 Task: Find connections with filter location Kifisiá with filter topic #happyfounderswith filter profile language French with filter current company Barclays in India with filter school Manipur University with filter industry Meat Products Manufacturing with filter service category Social Media Marketing with filter keywords title Cruise Director
Action: Mouse moved to (301, 230)
Screenshot: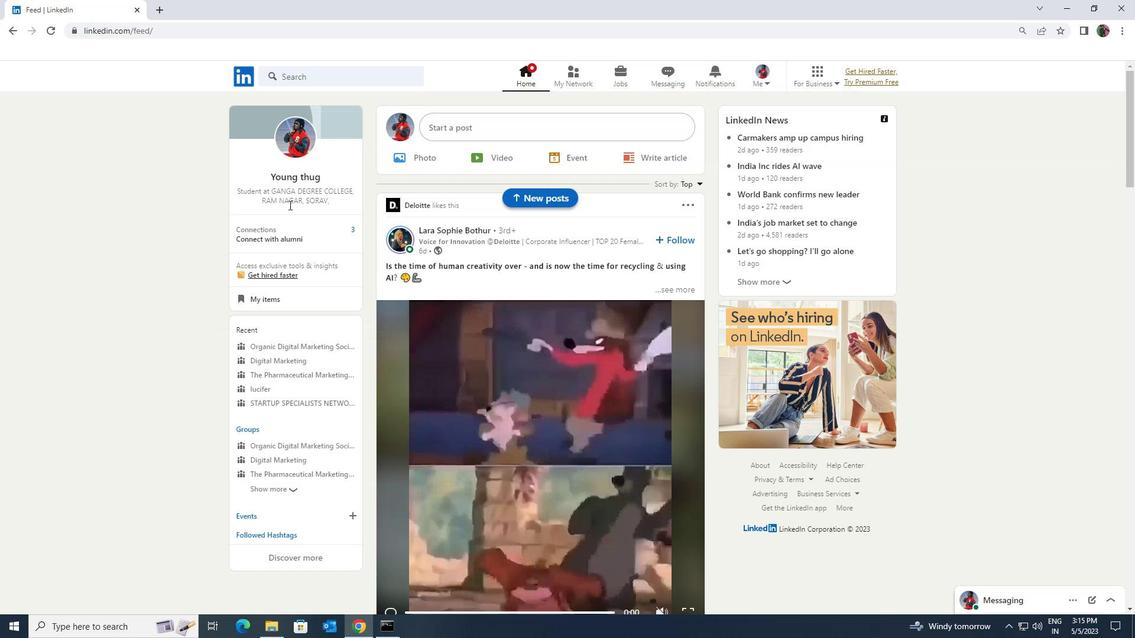 
Action: Mouse pressed left at (301, 230)
Screenshot: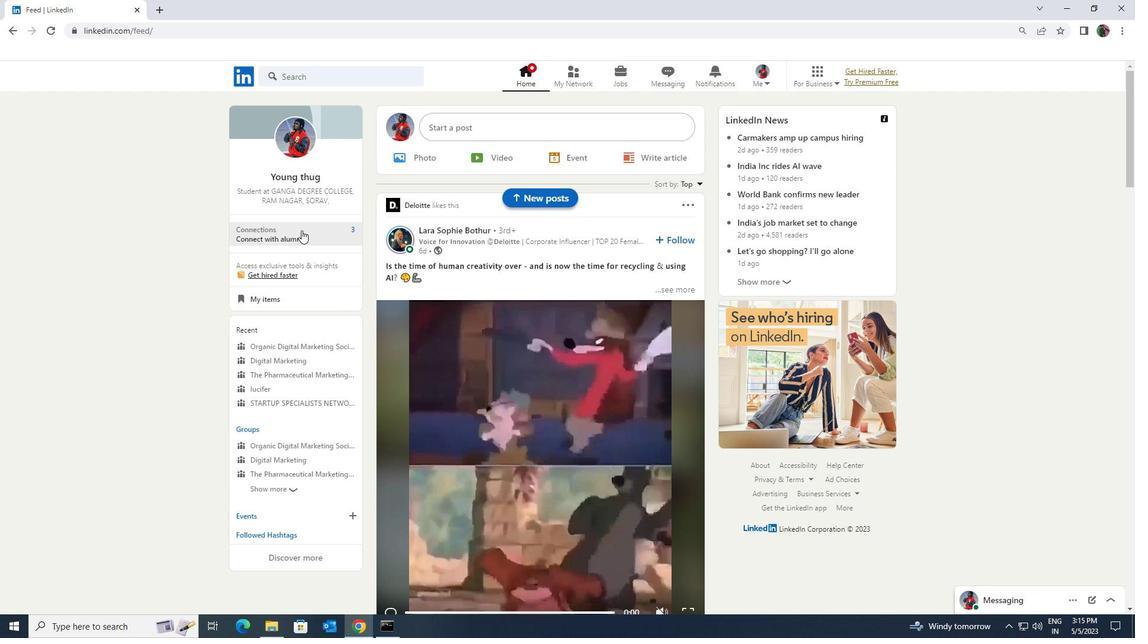 
Action: Mouse moved to (311, 144)
Screenshot: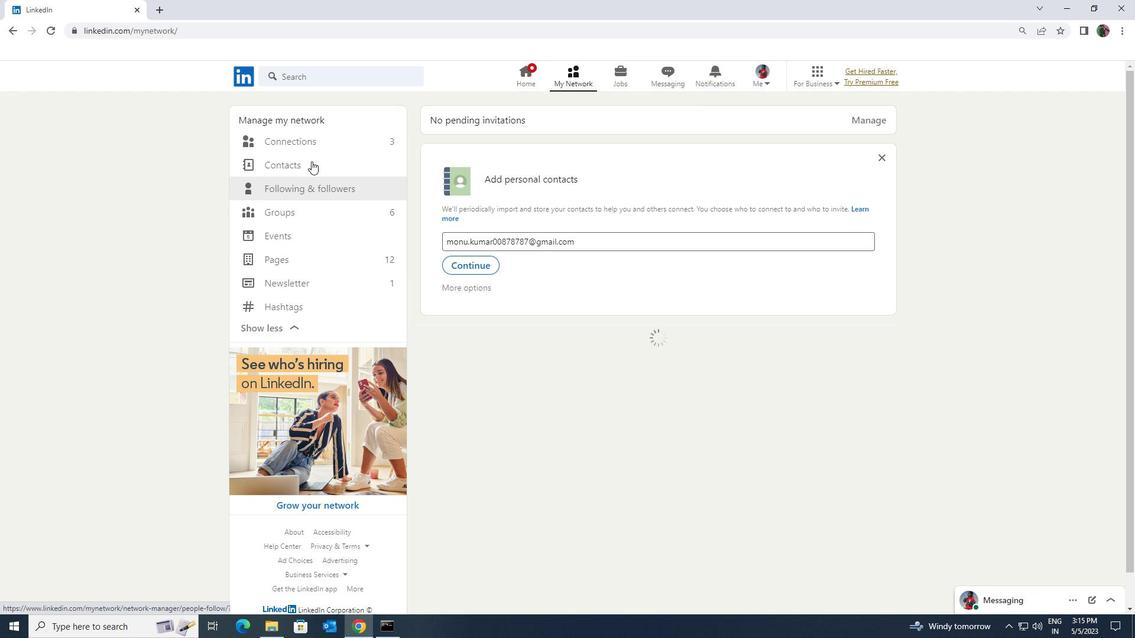 
Action: Mouse pressed left at (311, 144)
Screenshot: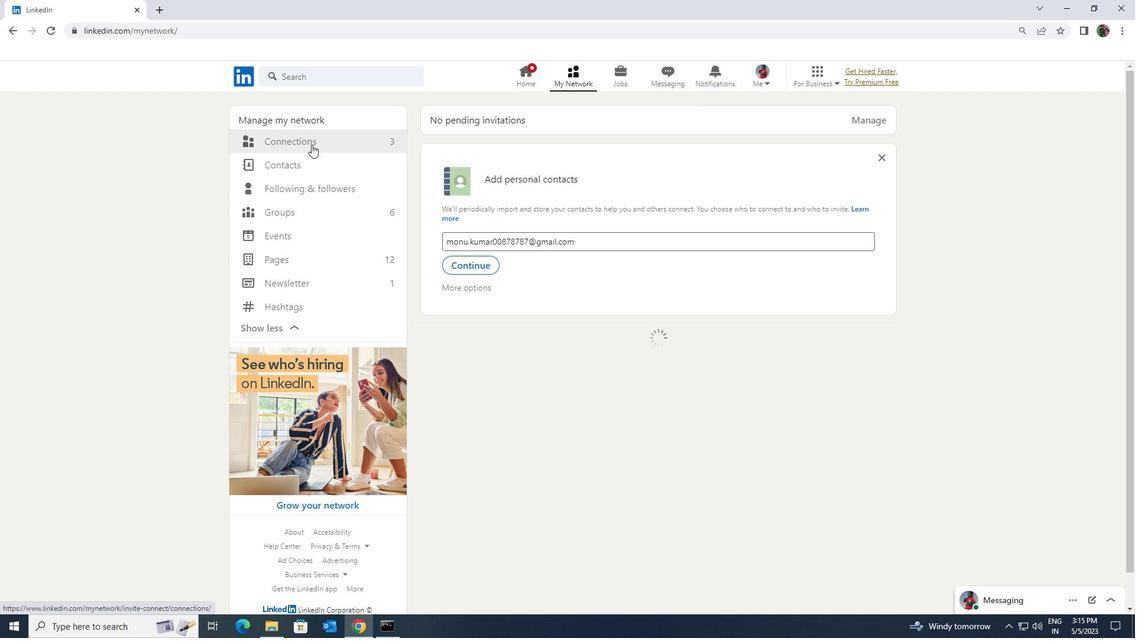 
Action: Mouse moved to (643, 144)
Screenshot: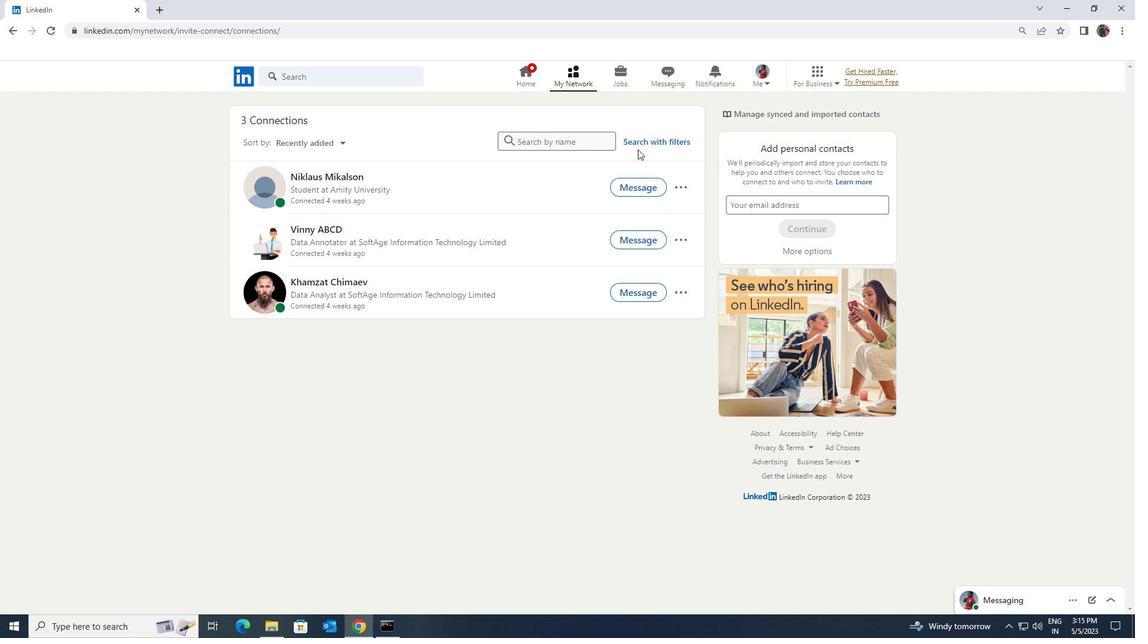 
Action: Mouse pressed left at (643, 144)
Screenshot: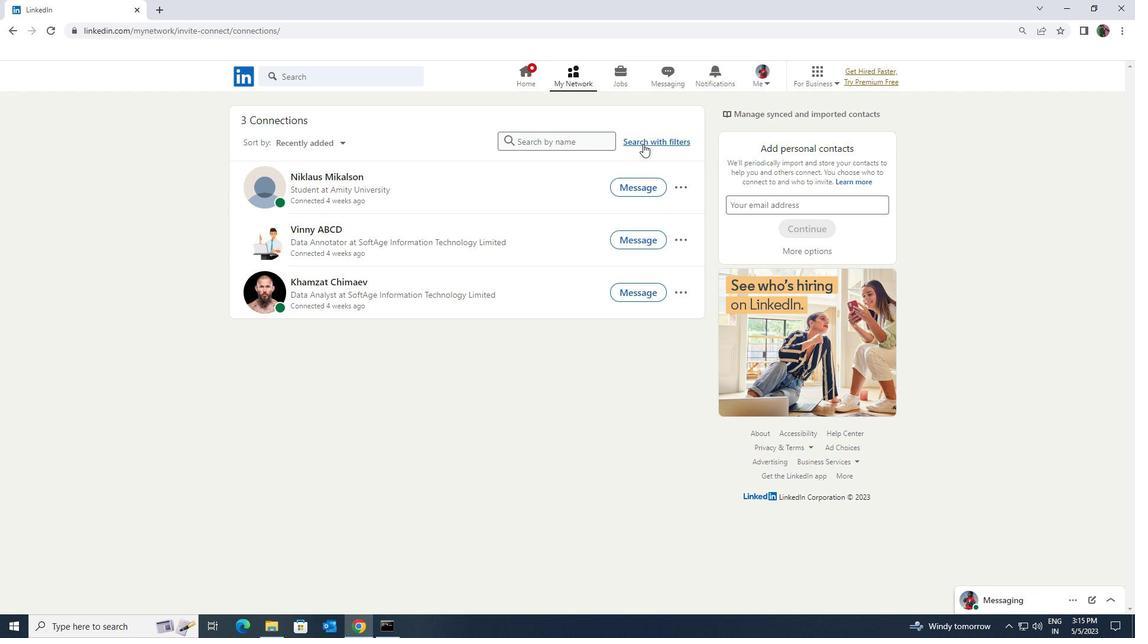 
Action: Mouse moved to (607, 109)
Screenshot: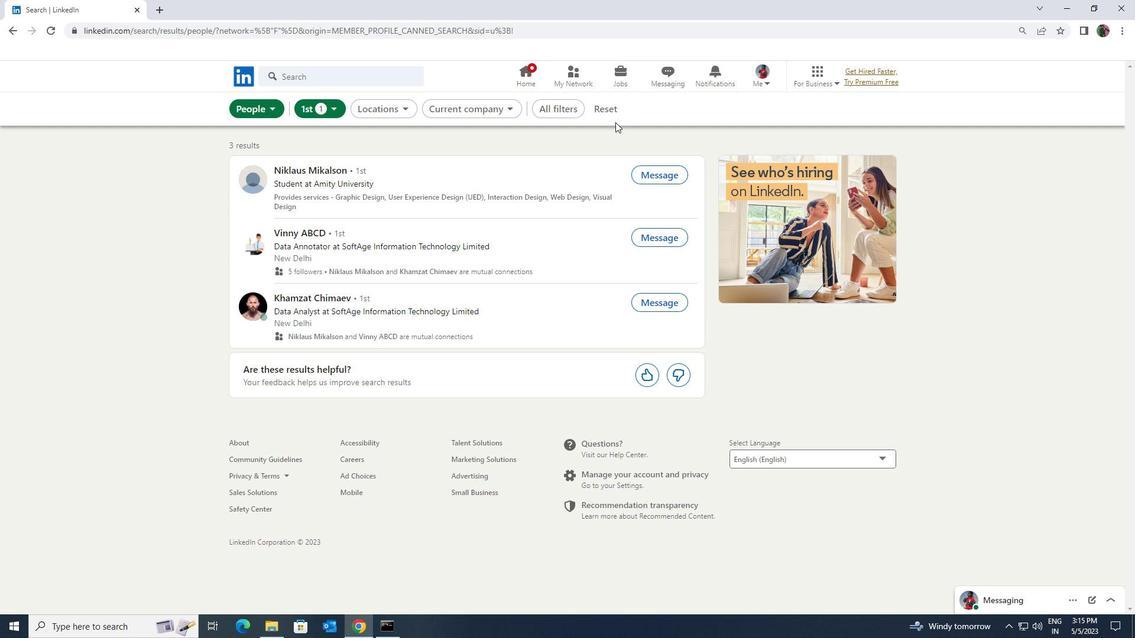 
Action: Mouse pressed left at (607, 109)
Screenshot: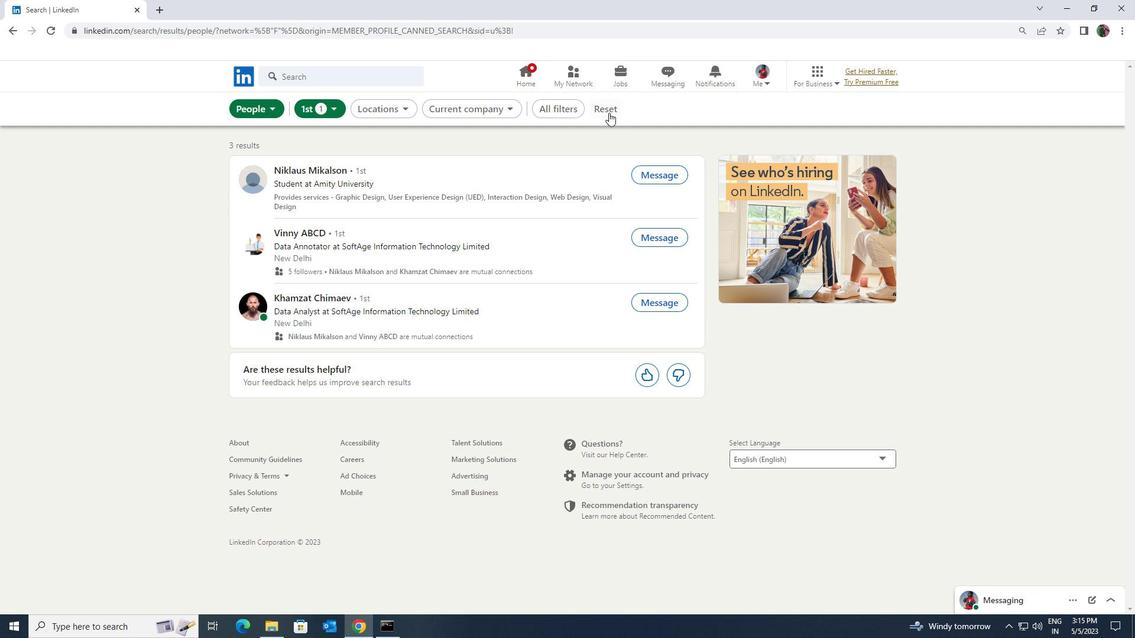 
Action: Mouse moved to (599, 109)
Screenshot: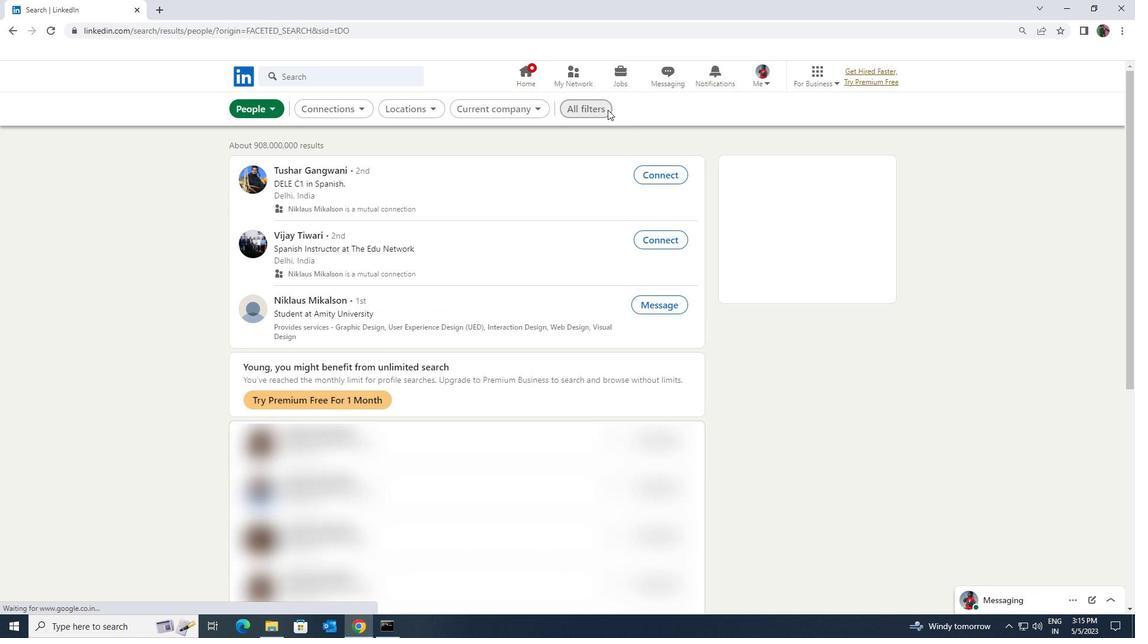 
Action: Mouse pressed left at (599, 109)
Screenshot: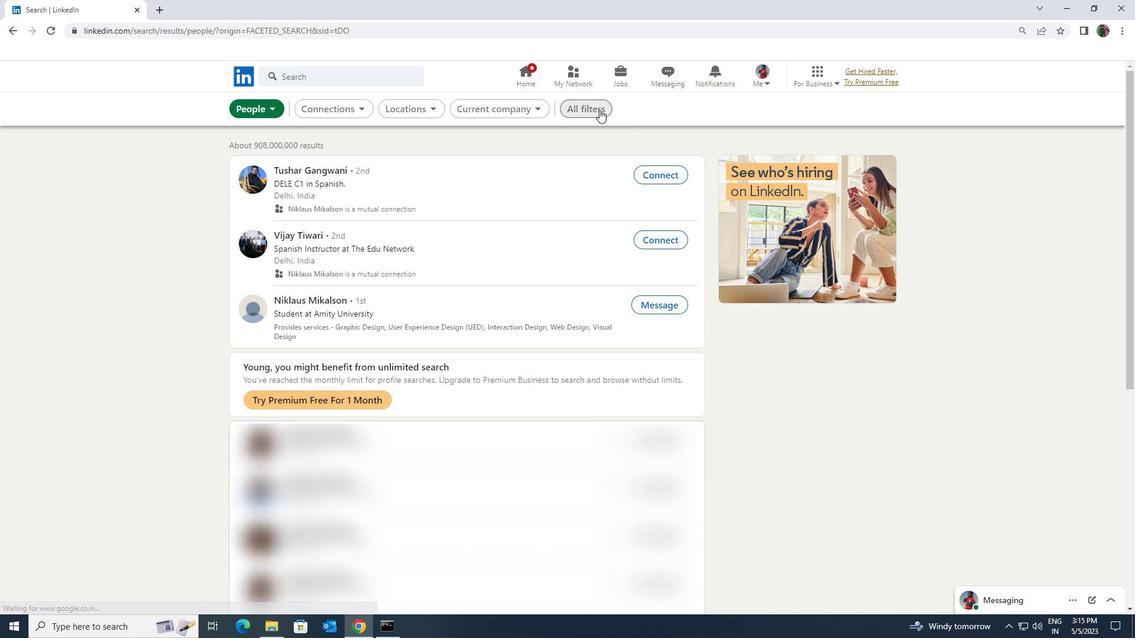 
Action: Mouse moved to (999, 475)
Screenshot: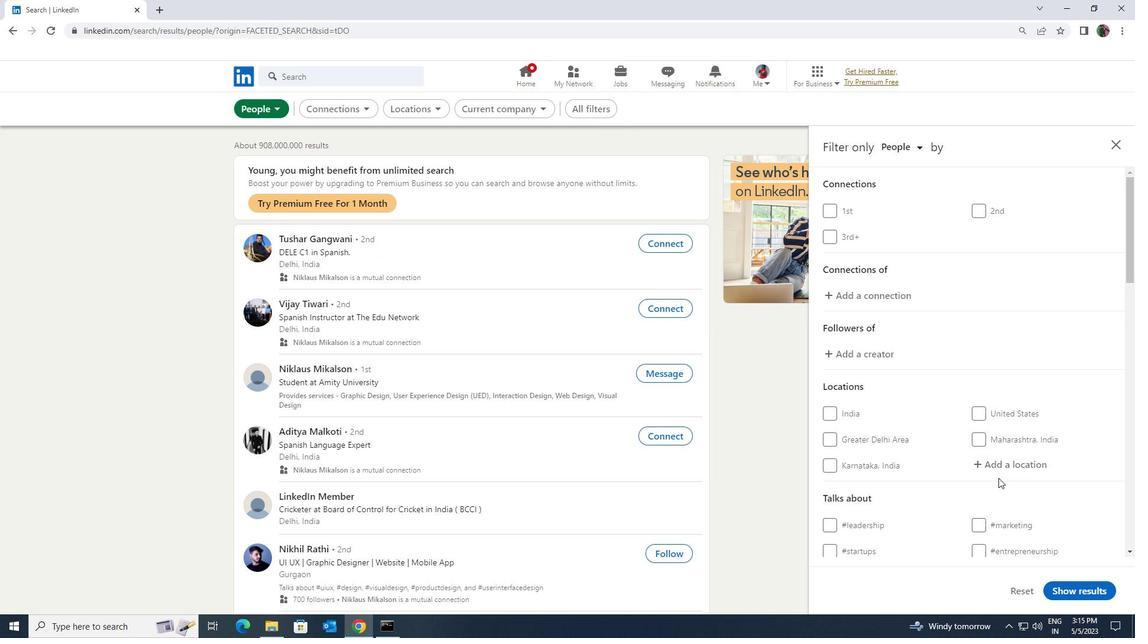 
Action: Mouse pressed left at (999, 475)
Screenshot: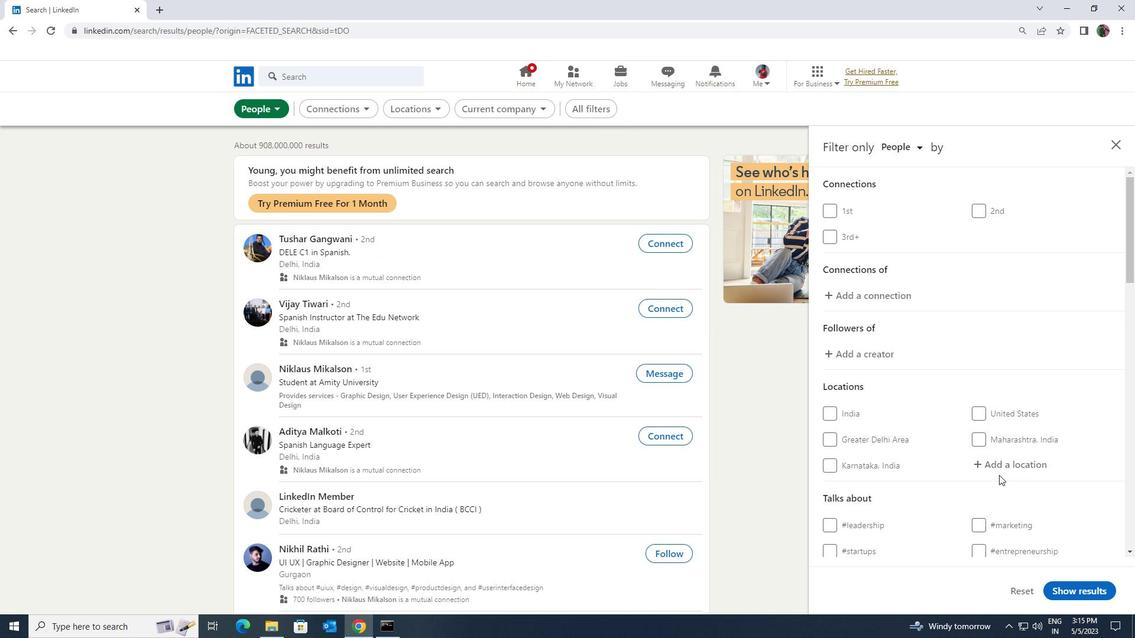 
Action: Mouse moved to (1000, 467)
Screenshot: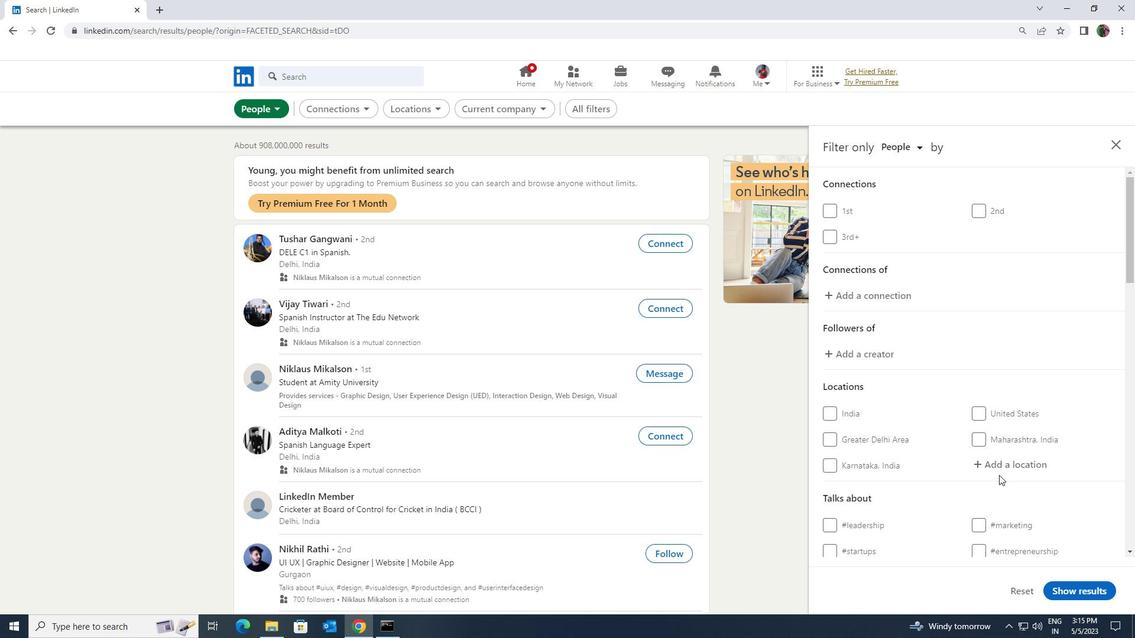 
Action: Mouse pressed left at (1000, 467)
Screenshot: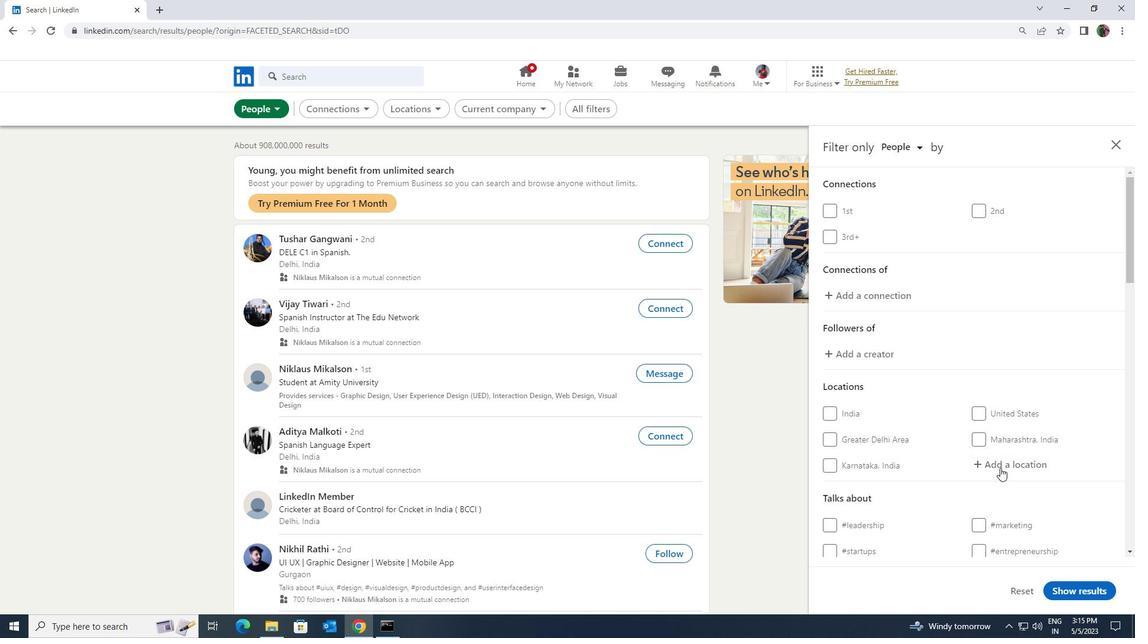 
Action: Key pressed <Key.shift><Key.shift><Key.shift><Key.shift><Key.shift>KIFISA<Key.backspace>IA
Screenshot: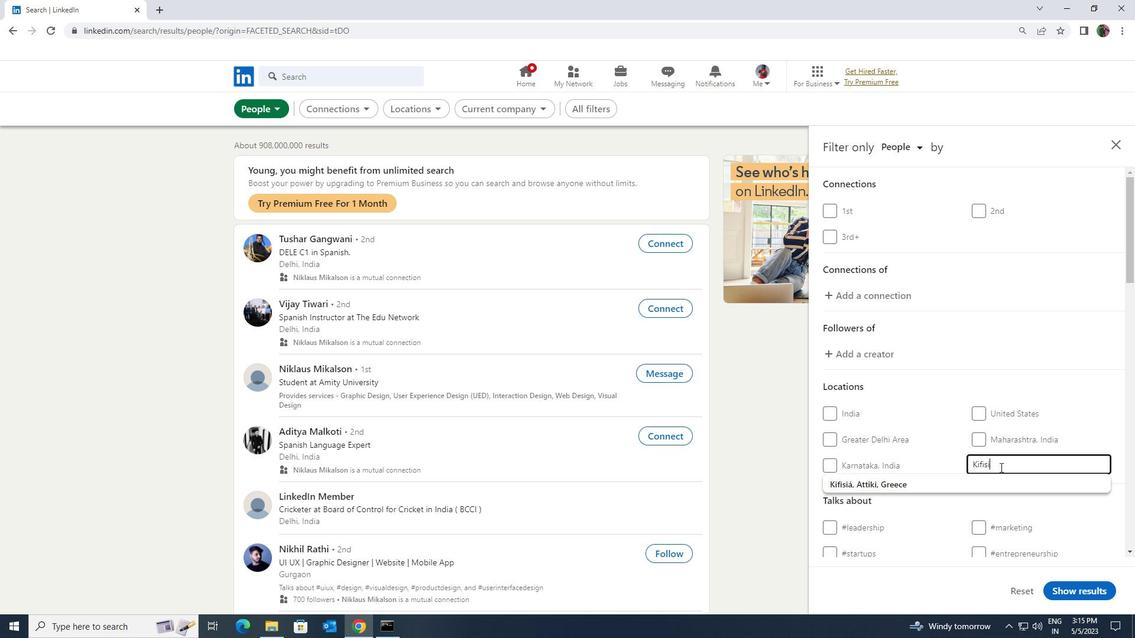 
Action: Mouse moved to (996, 475)
Screenshot: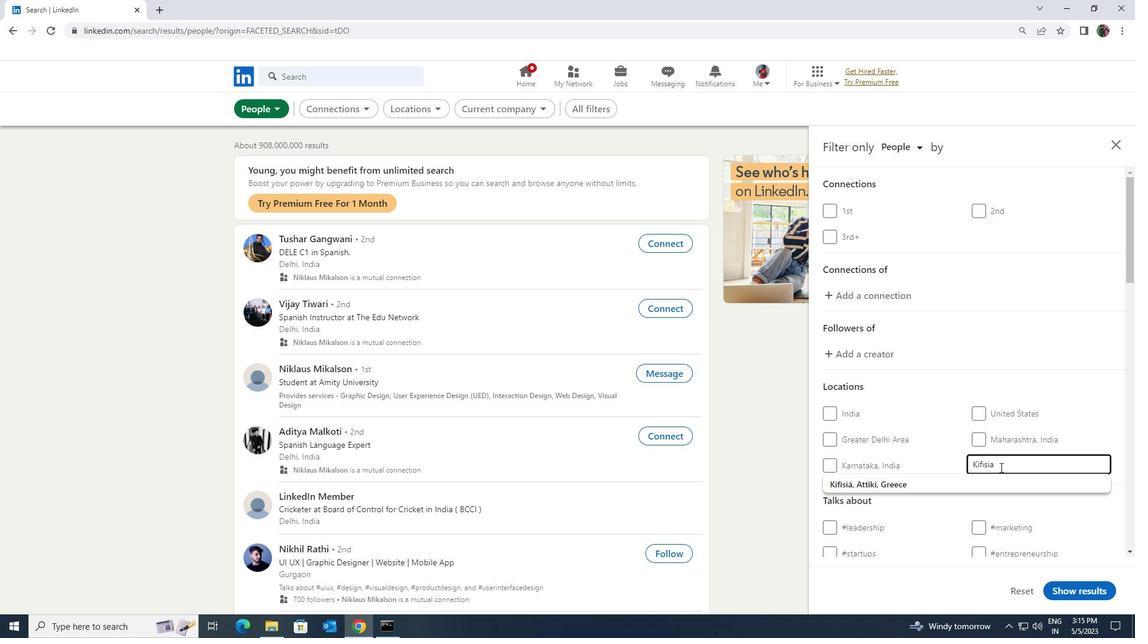 
Action: Mouse pressed left at (996, 475)
Screenshot: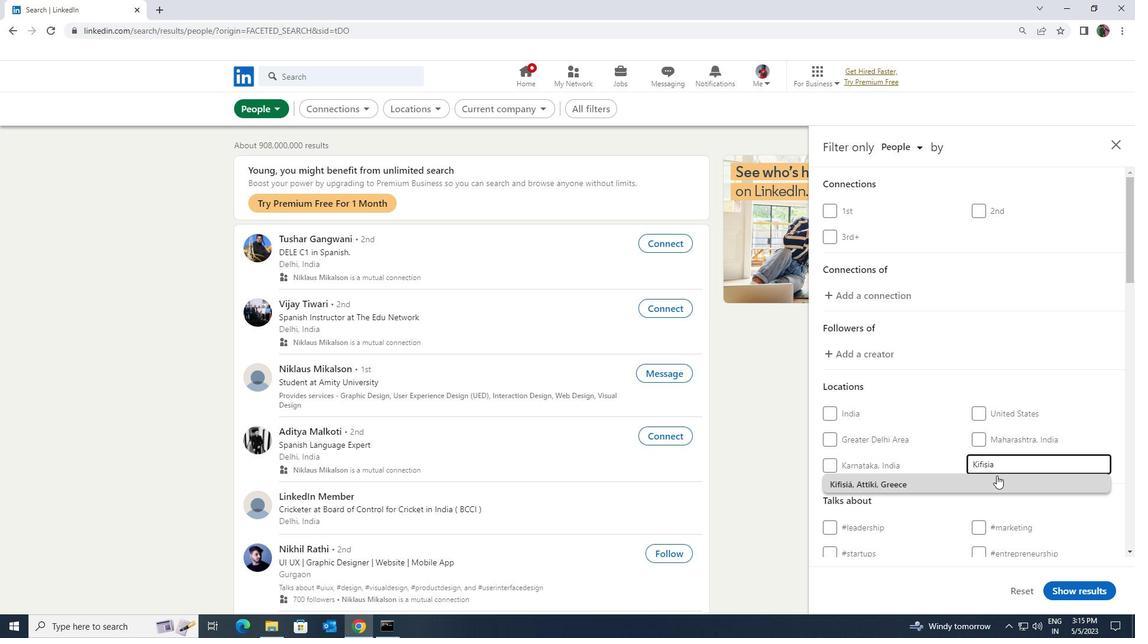 
Action: Mouse scrolled (996, 475) with delta (0, 0)
Screenshot: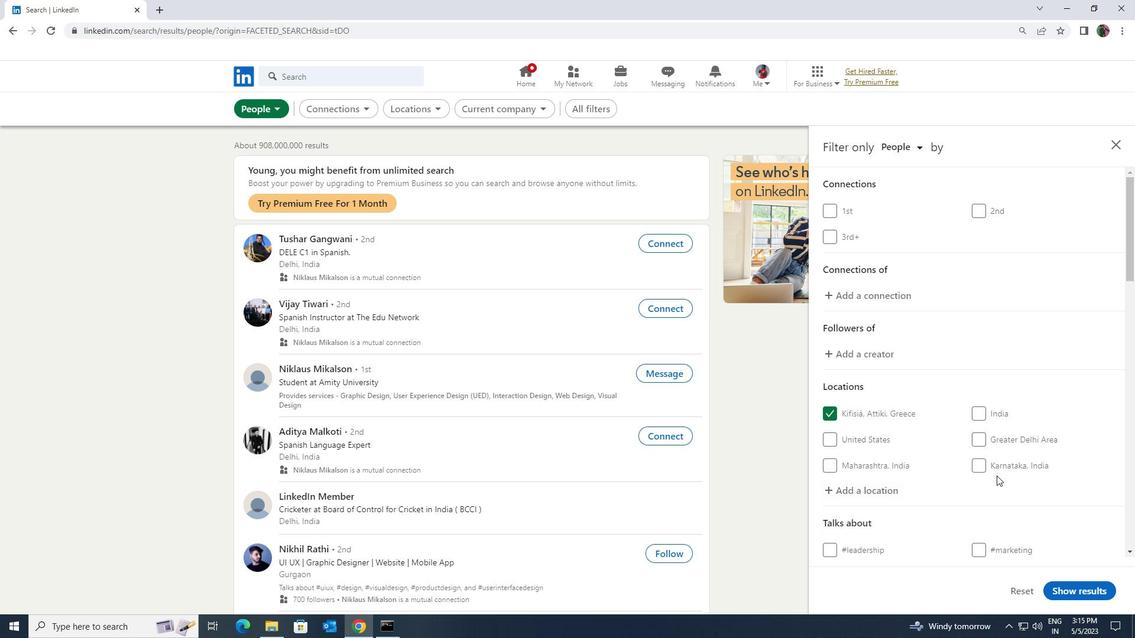 
Action: Mouse scrolled (996, 475) with delta (0, 0)
Screenshot: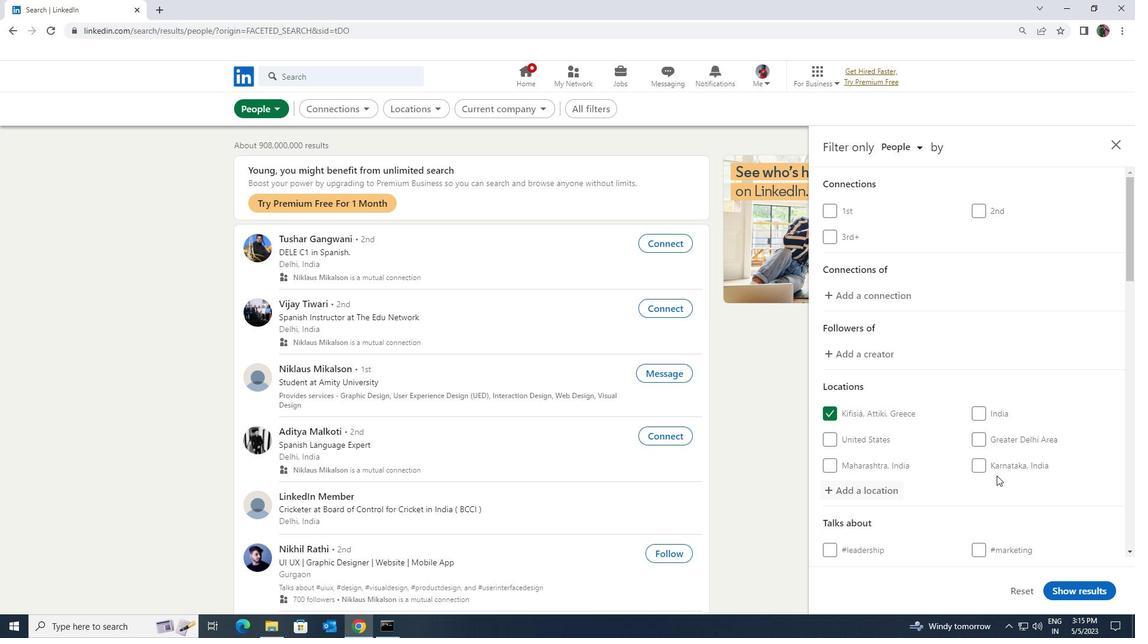 
Action: Mouse moved to (996, 481)
Screenshot: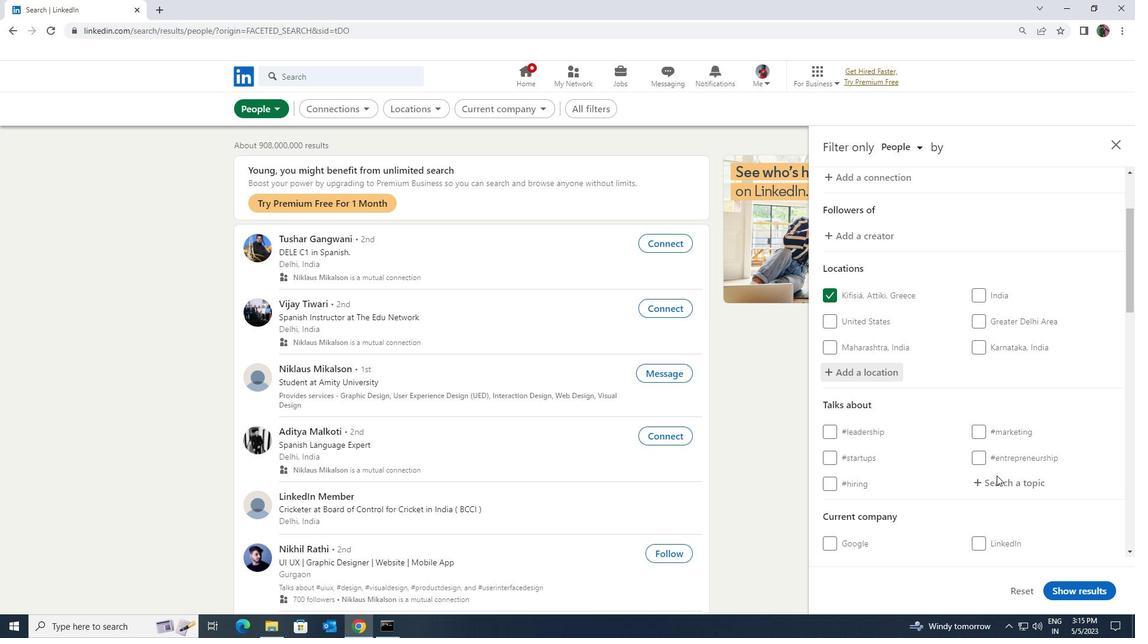 
Action: Mouse pressed left at (996, 481)
Screenshot: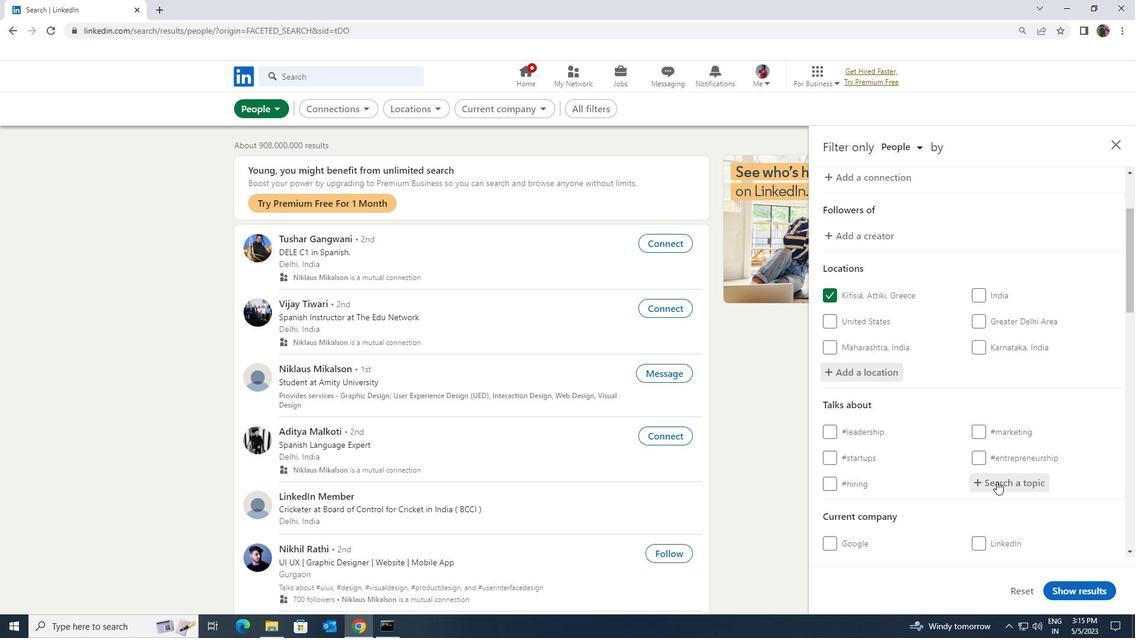
Action: Key pressed <Key.shift>HAPPYFOUNDERS
Screenshot: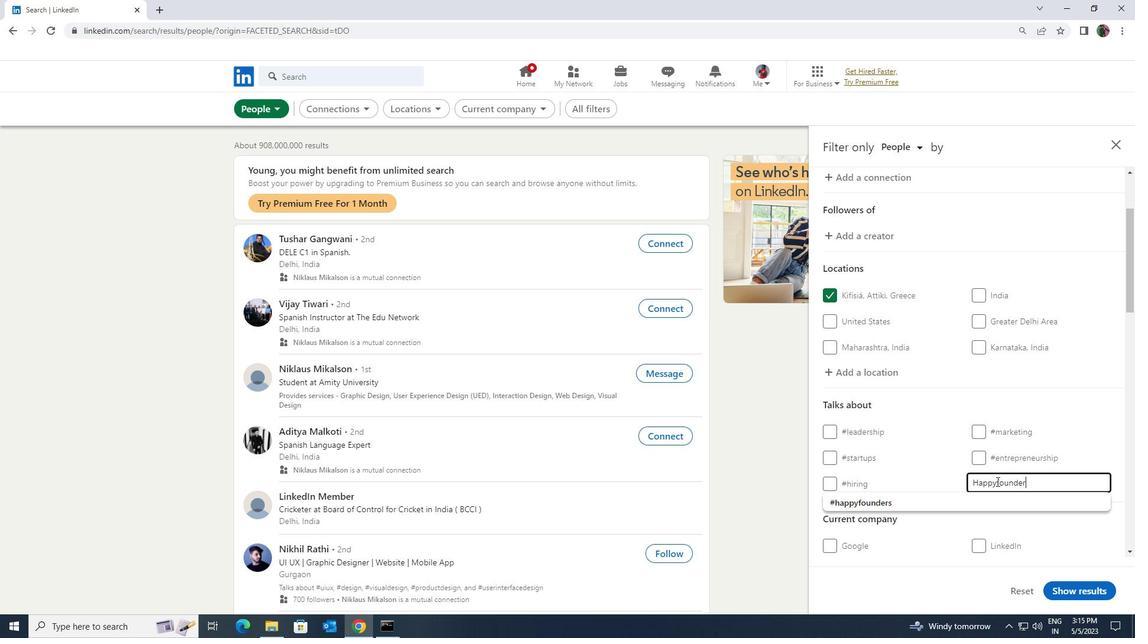 
Action: Mouse moved to (993, 496)
Screenshot: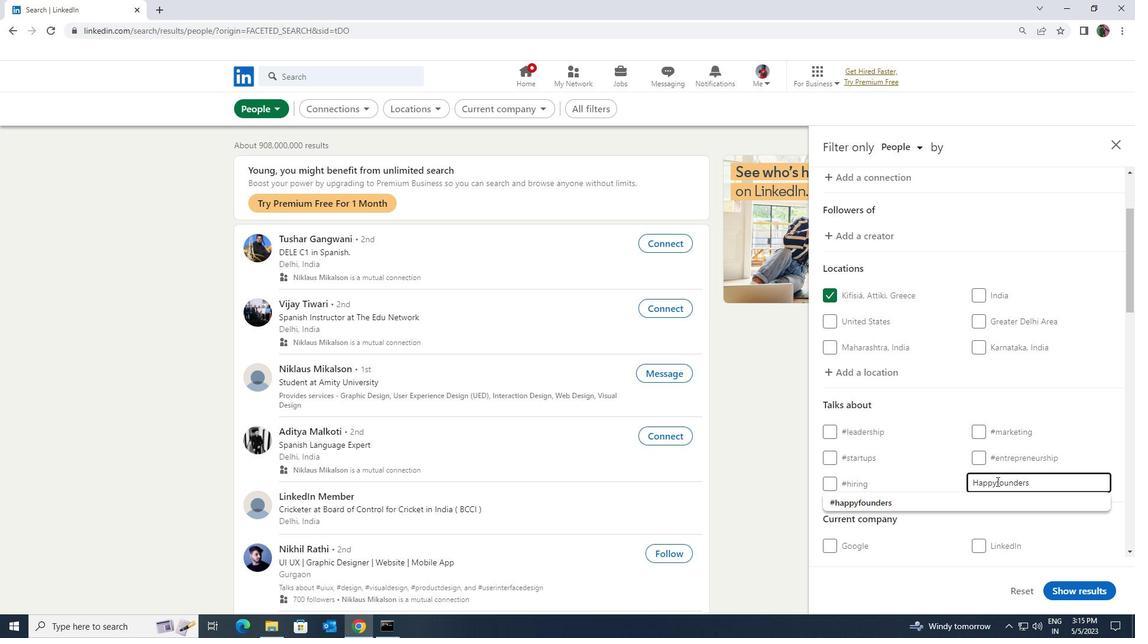 
Action: Mouse pressed left at (993, 496)
Screenshot: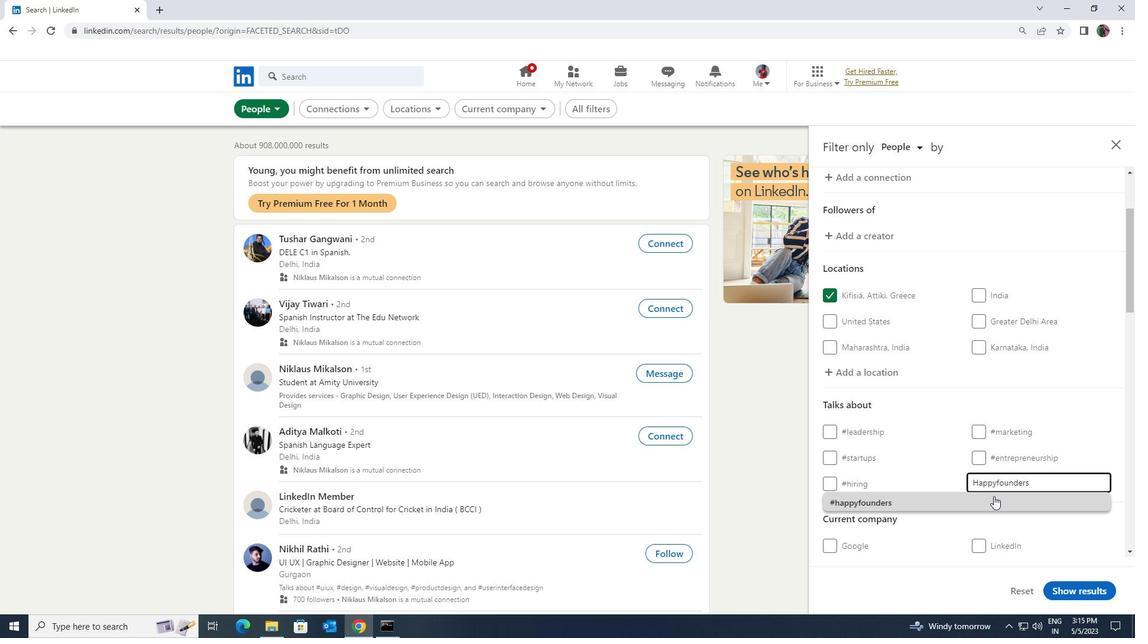
Action: Mouse scrolled (993, 495) with delta (0, 0)
Screenshot: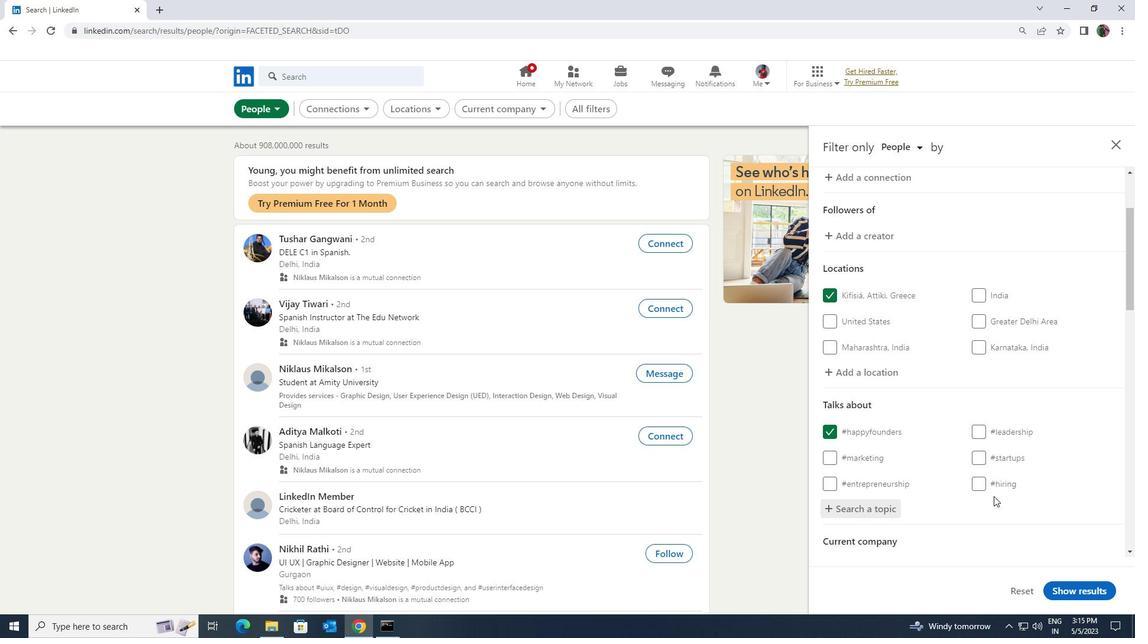
Action: Mouse scrolled (993, 495) with delta (0, 0)
Screenshot: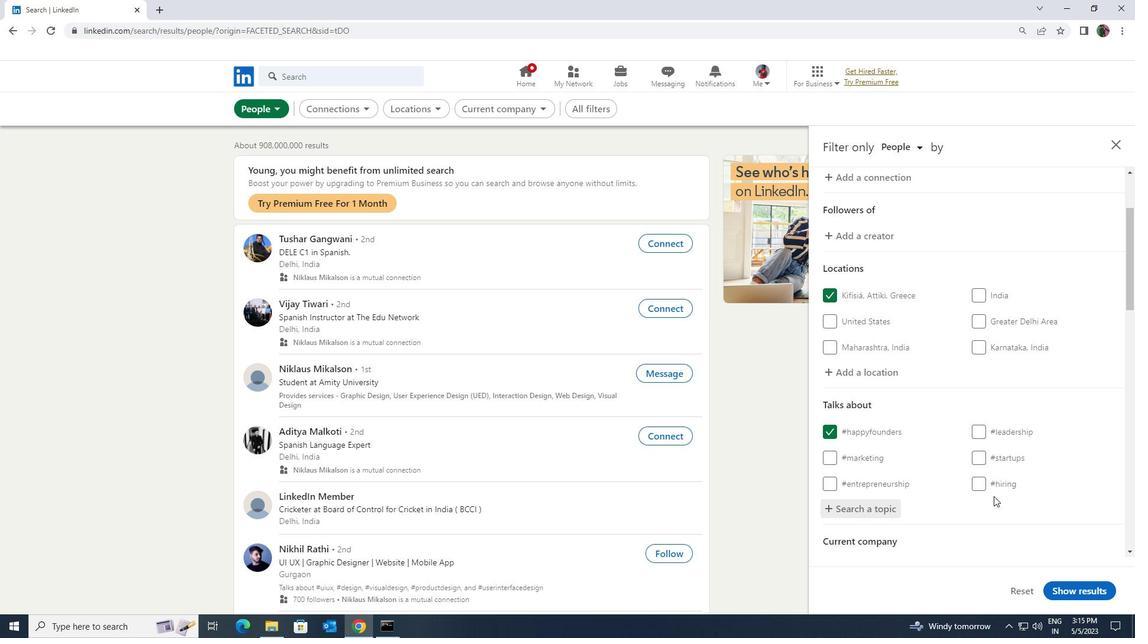 
Action: Mouse scrolled (993, 495) with delta (0, 0)
Screenshot: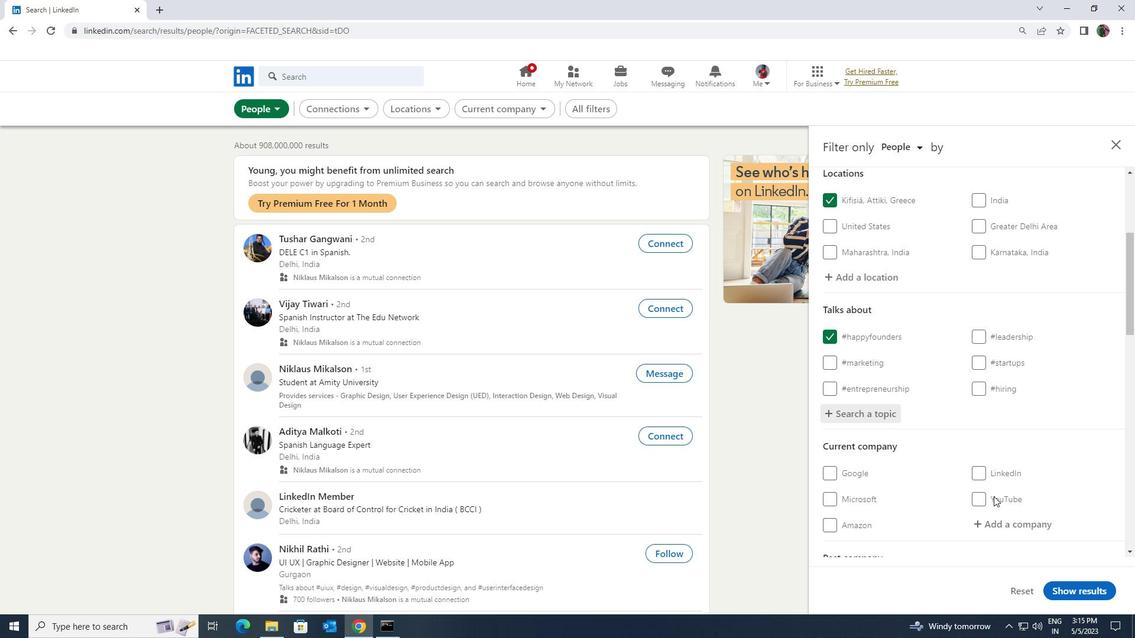 
Action: Mouse scrolled (993, 495) with delta (0, 0)
Screenshot: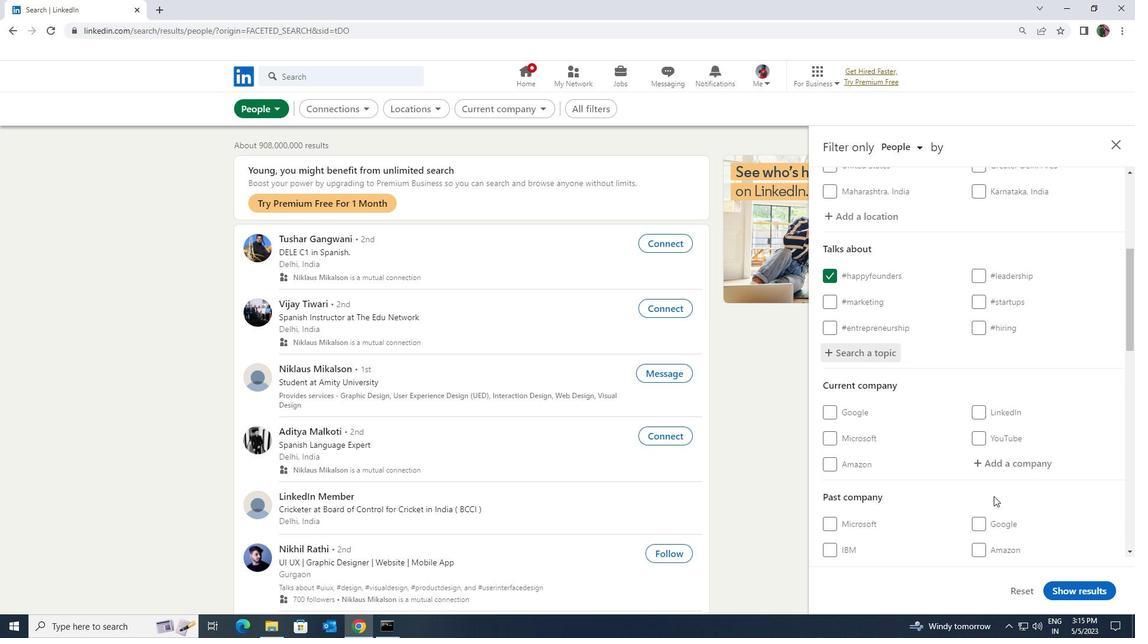 
Action: Mouse scrolled (993, 495) with delta (0, 0)
Screenshot: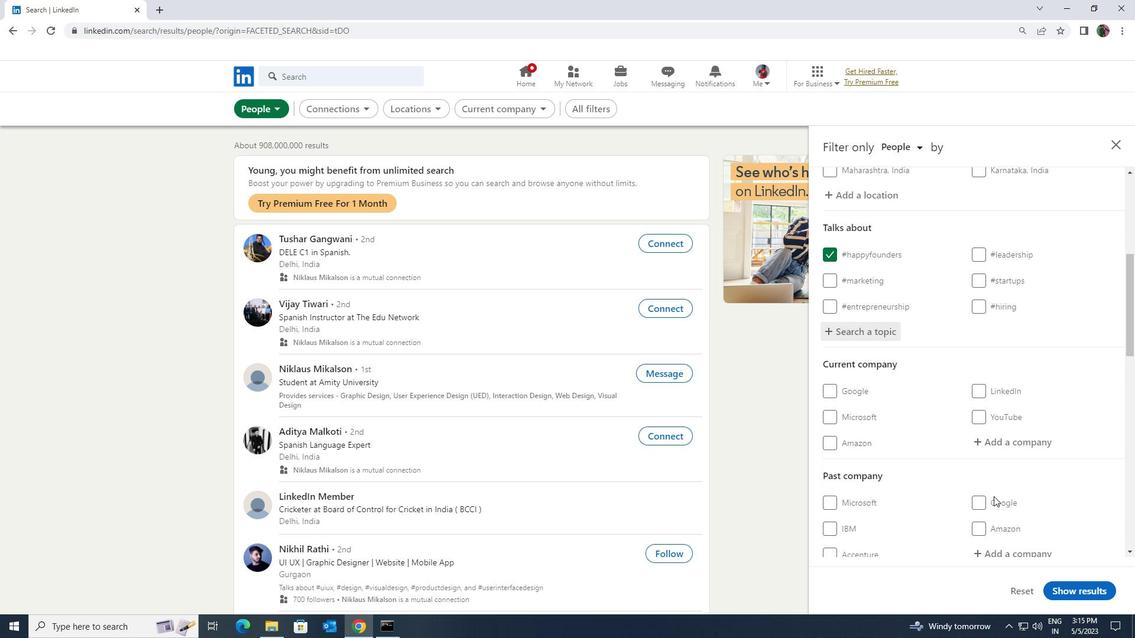 
Action: Mouse moved to (993, 495)
Screenshot: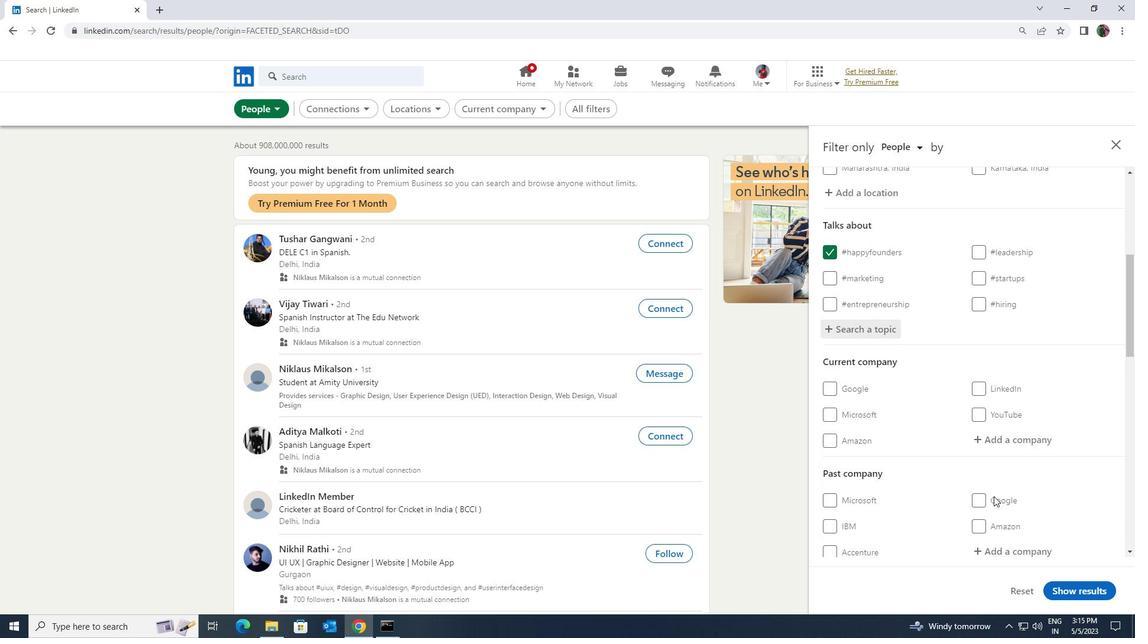 
Action: Mouse scrolled (993, 495) with delta (0, 0)
Screenshot: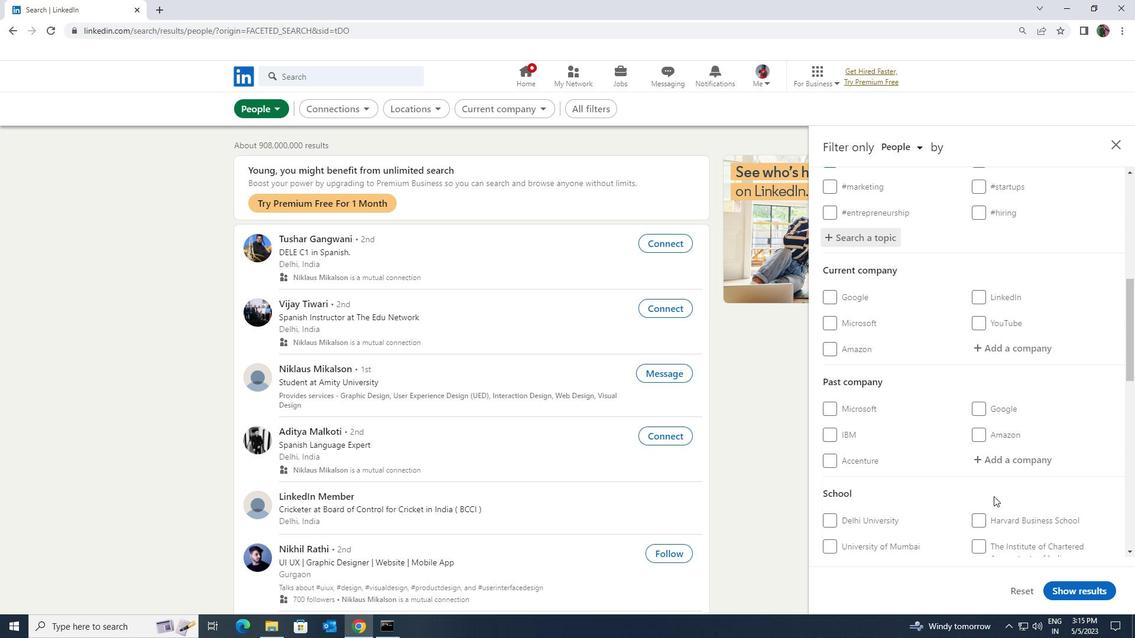 
Action: Mouse scrolled (993, 495) with delta (0, 0)
Screenshot: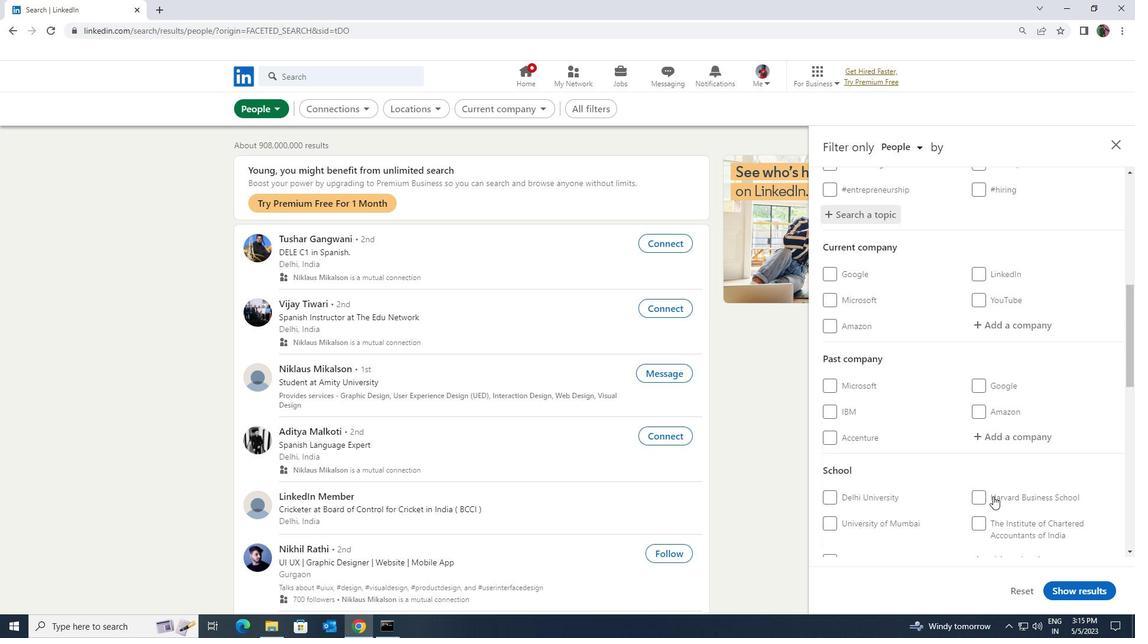 
Action: Mouse moved to (991, 489)
Screenshot: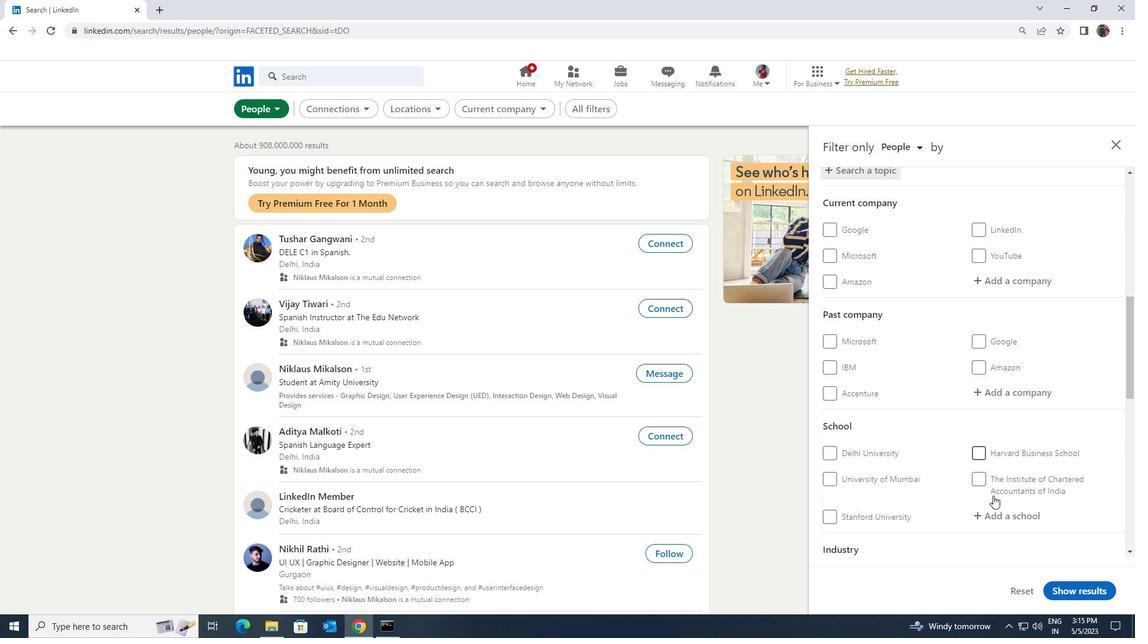 
Action: Mouse scrolled (991, 488) with delta (0, 0)
Screenshot: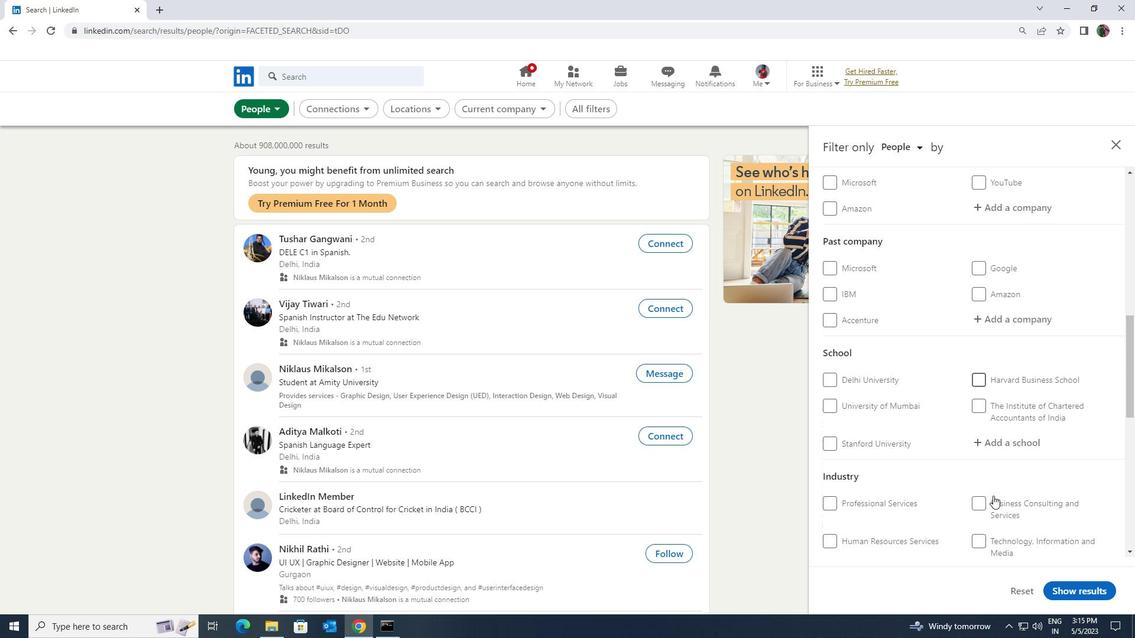 
Action: Mouse scrolled (991, 488) with delta (0, 0)
Screenshot: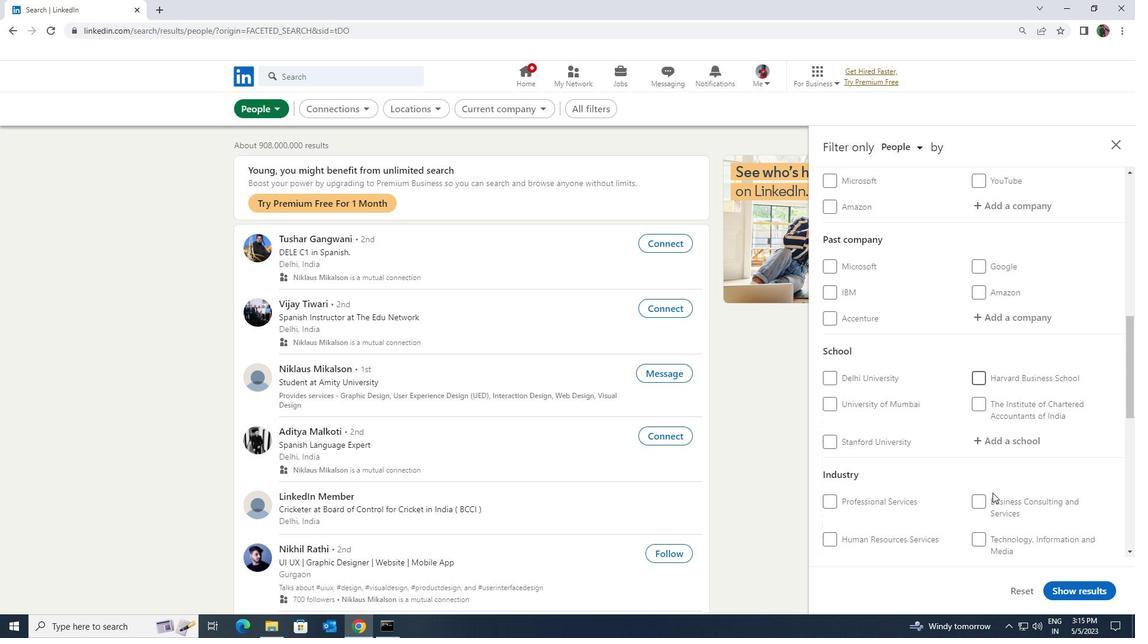 
Action: Mouse scrolled (991, 488) with delta (0, 0)
Screenshot: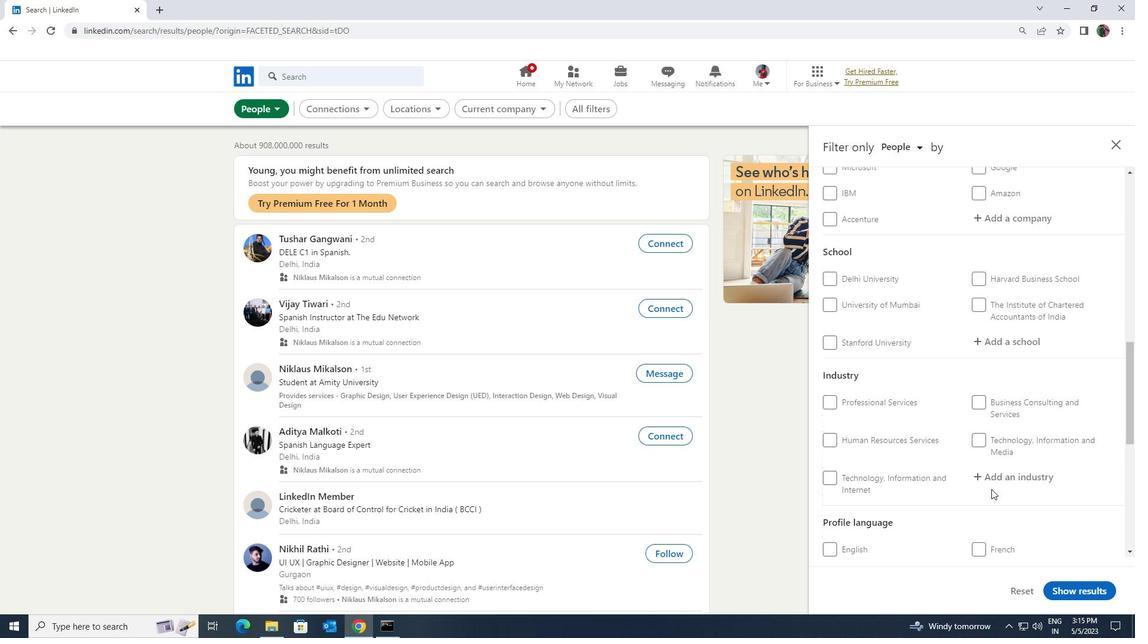 
Action: Mouse moved to (989, 474)
Screenshot: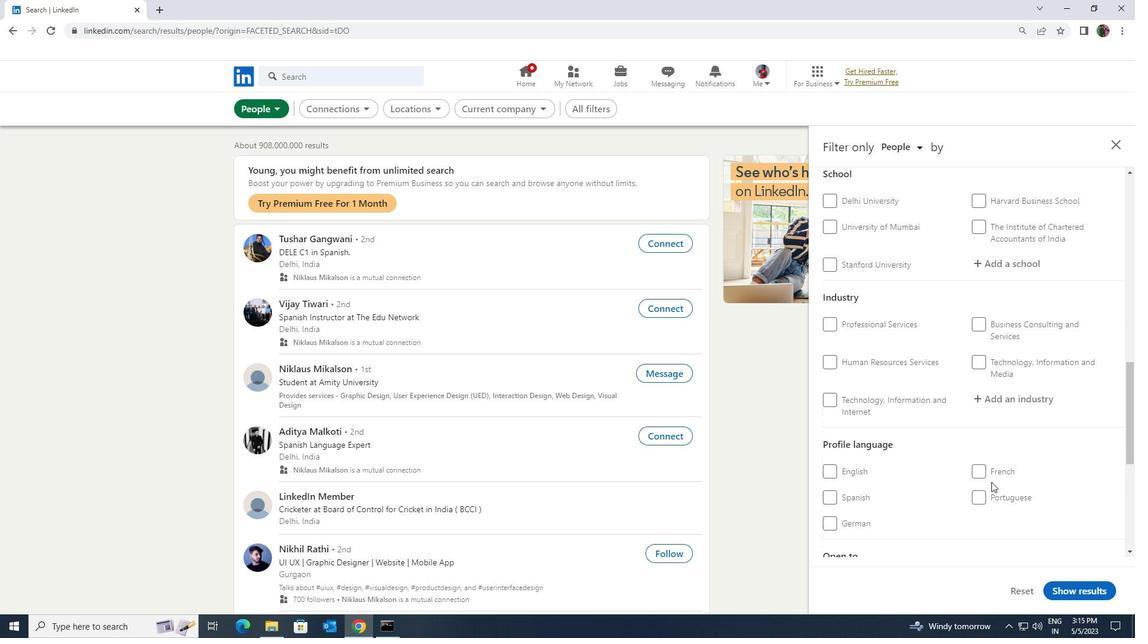 
Action: Mouse pressed left at (989, 474)
Screenshot: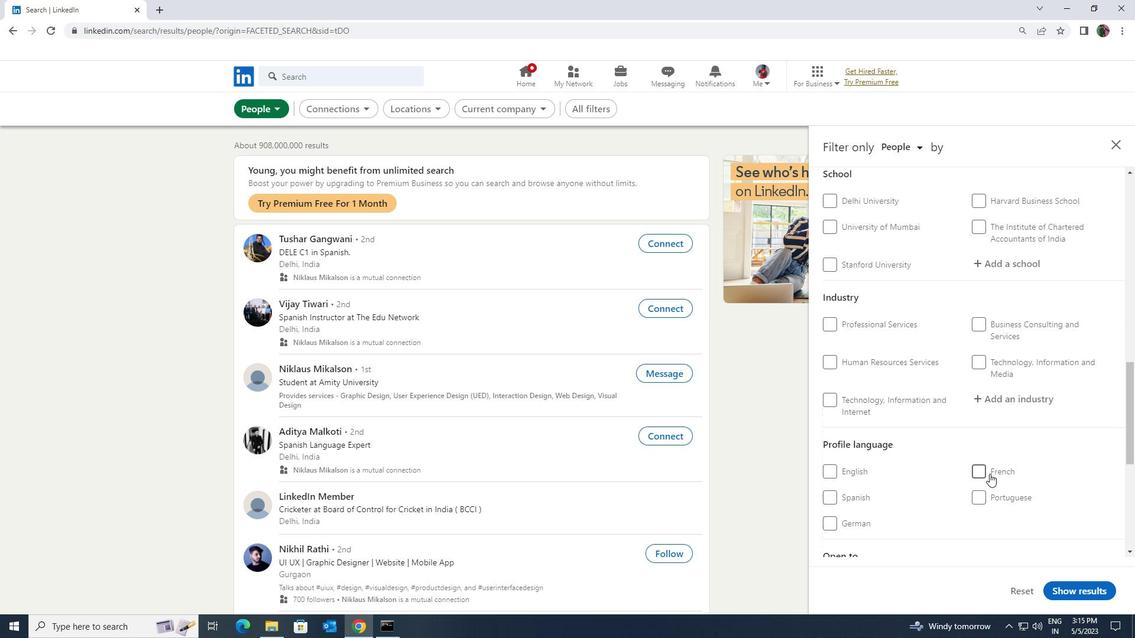 
Action: Mouse scrolled (989, 474) with delta (0, 0)
Screenshot: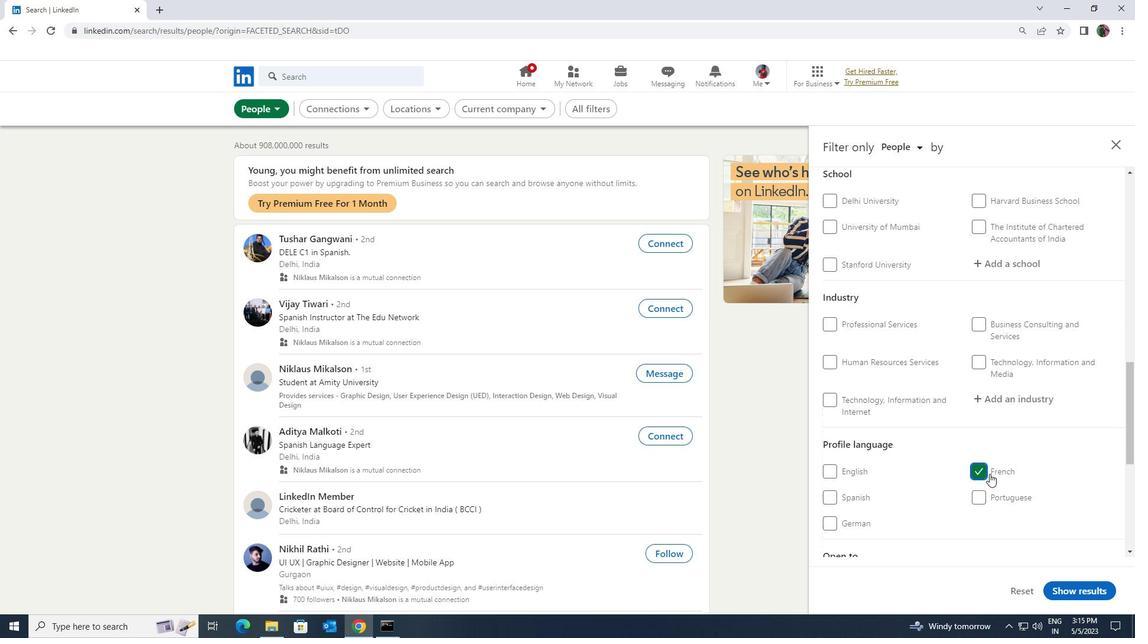 
Action: Mouse scrolled (989, 474) with delta (0, 0)
Screenshot: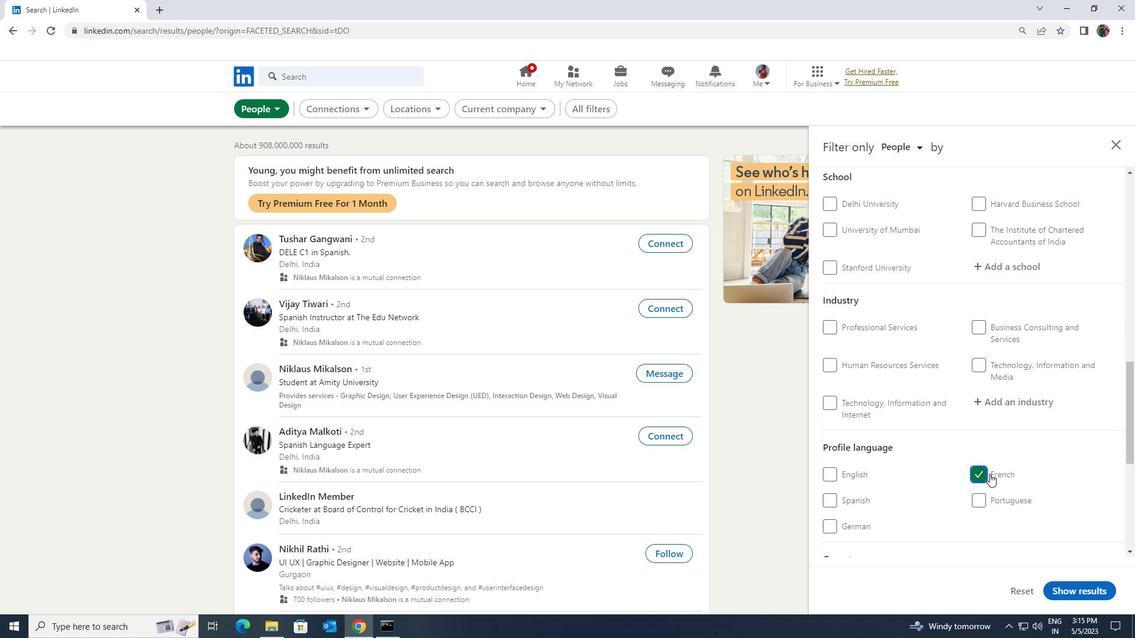 
Action: Mouse scrolled (989, 474) with delta (0, 0)
Screenshot: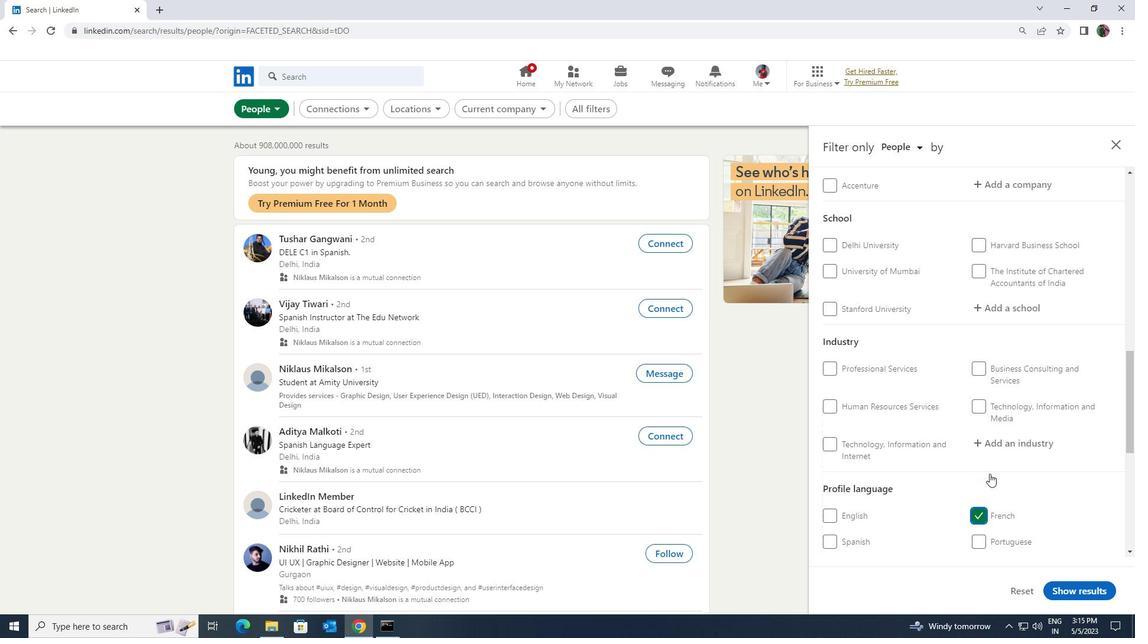 
Action: Mouse scrolled (989, 474) with delta (0, 0)
Screenshot: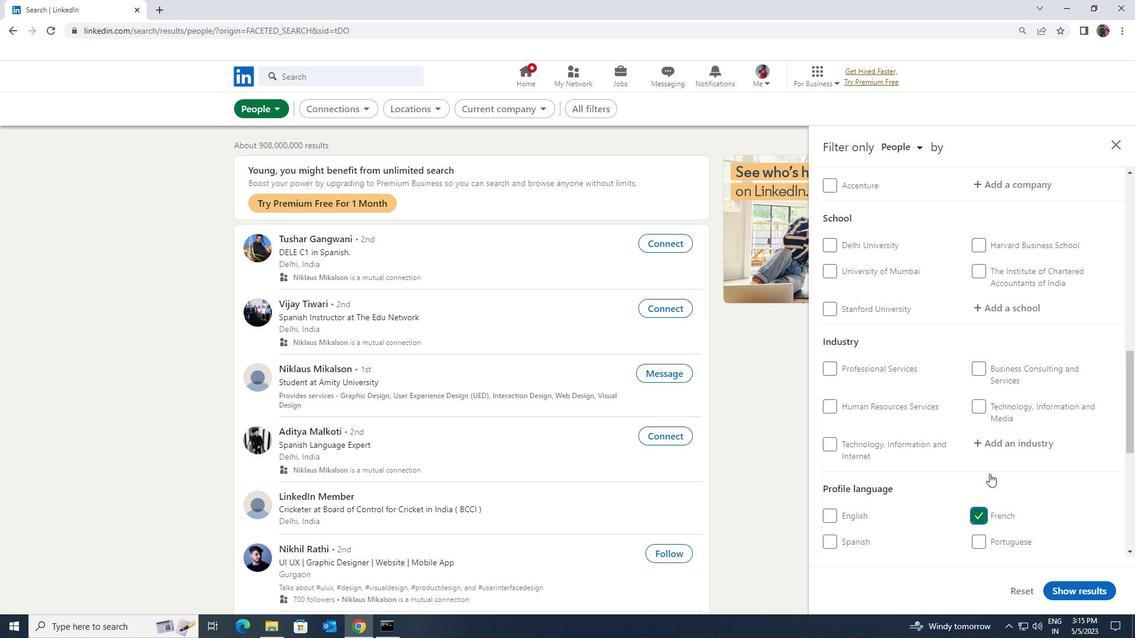 
Action: Mouse scrolled (989, 474) with delta (0, 0)
Screenshot: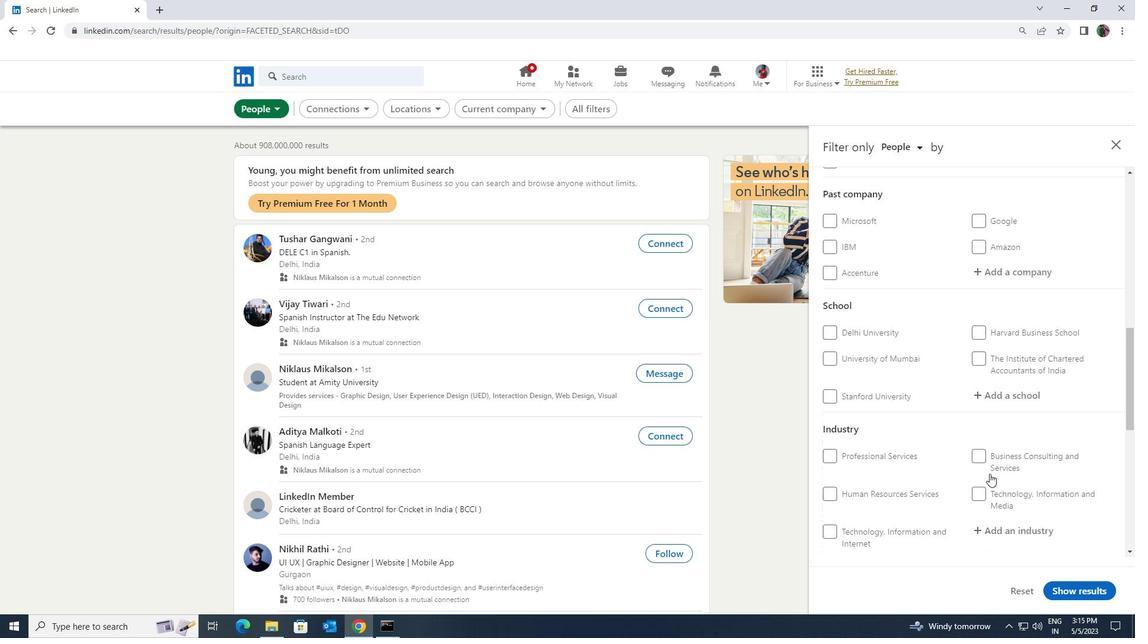 
Action: Mouse scrolled (989, 474) with delta (0, 0)
Screenshot: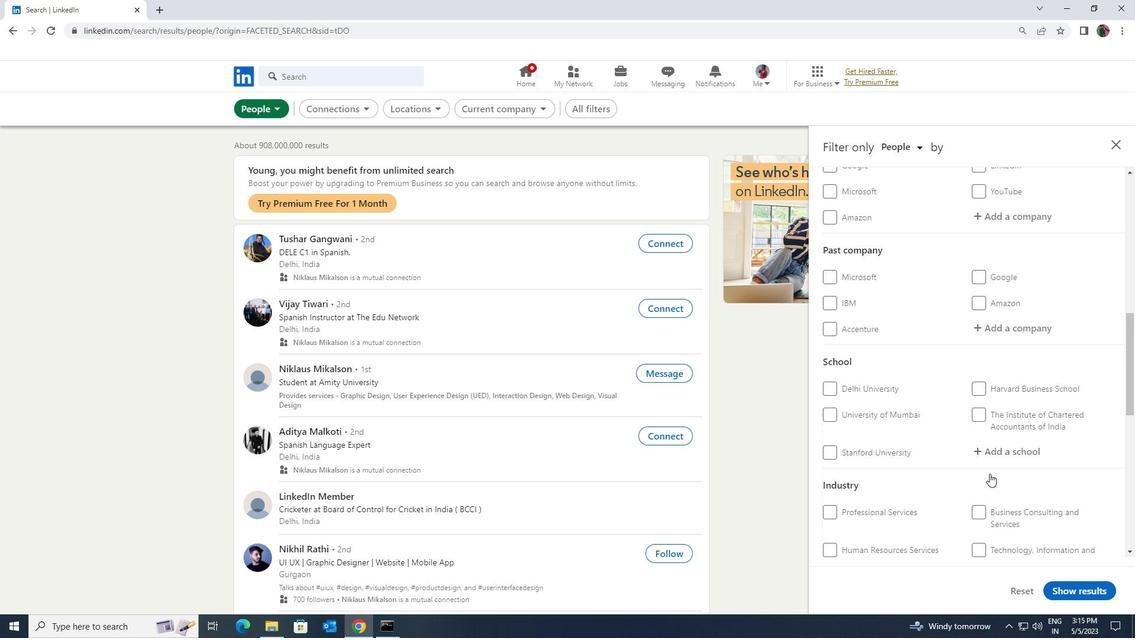 
Action: Mouse scrolled (989, 474) with delta (0, 0)
Screenshot: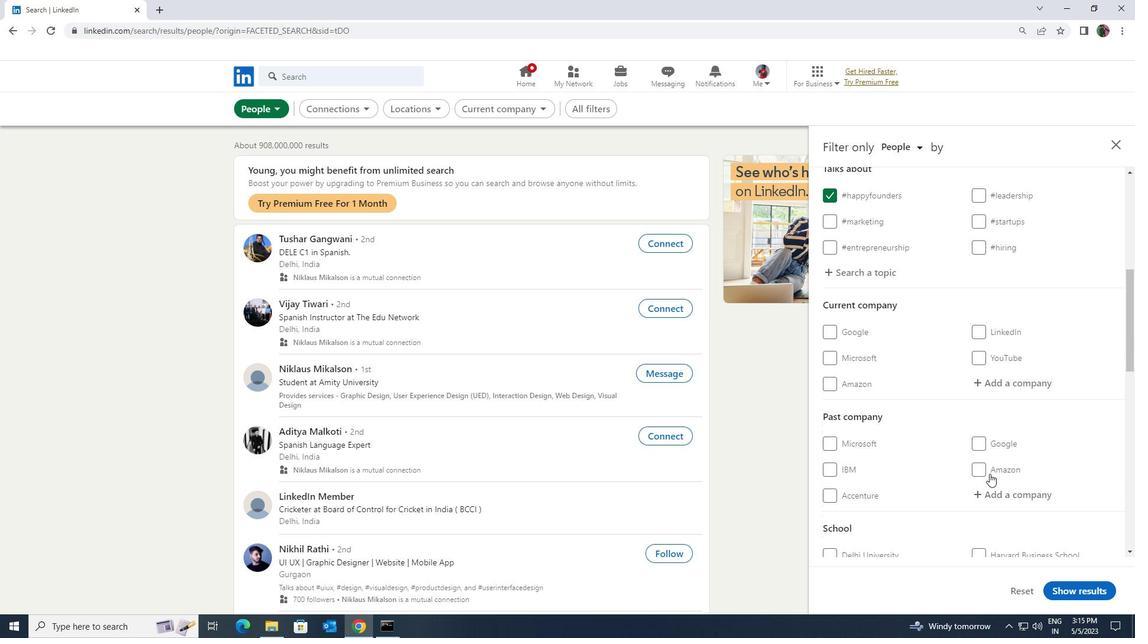 
Action: Mouse moved to (994, 449)
Screenshot: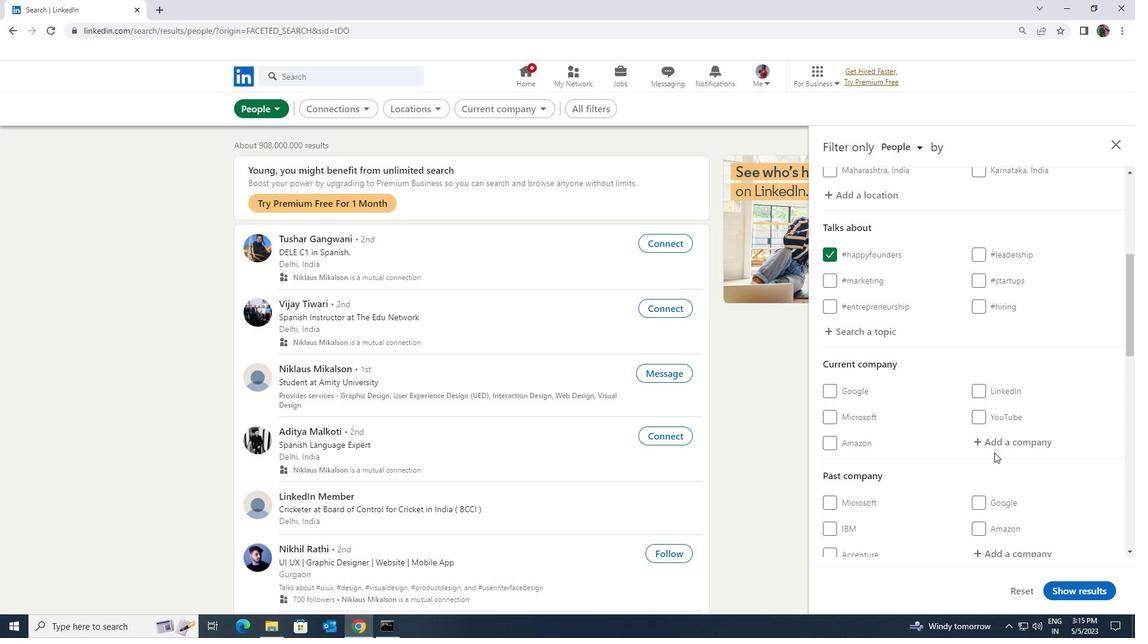 
Action: Mouse pressed left at (994, 449)
Screenshot: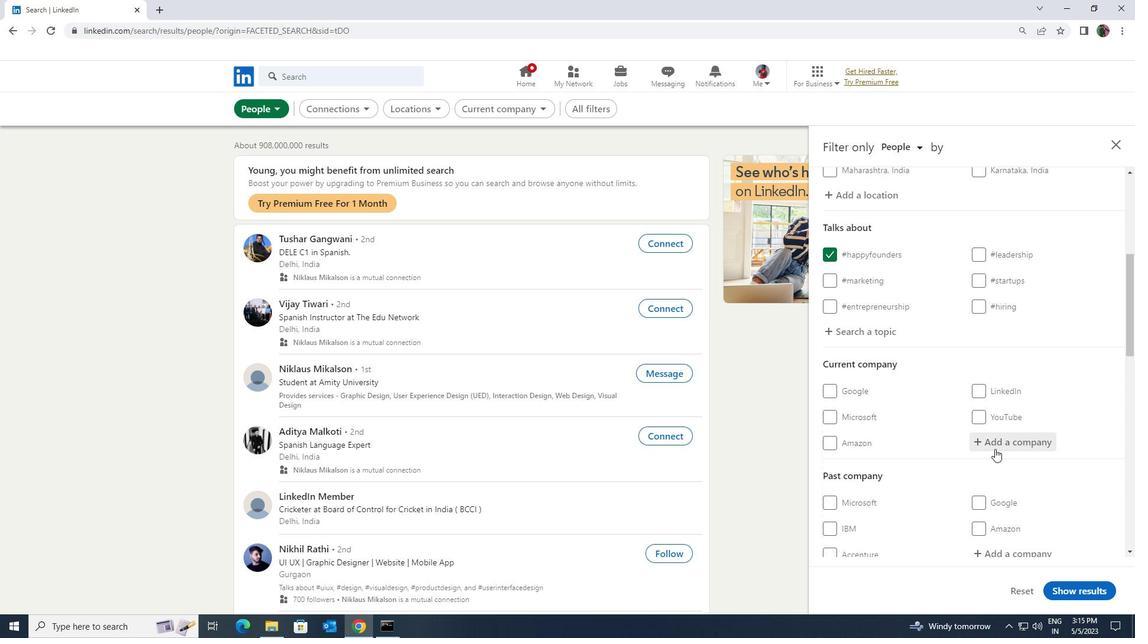 
Action: Key pressed <Key.shift><Key.shift><Key.shift><Key.shift><Key.shift><Key.shift><Key.shift><Key.shift><Key.shift><Key.shift><Key.shift>BARCLAYS
Screenshot: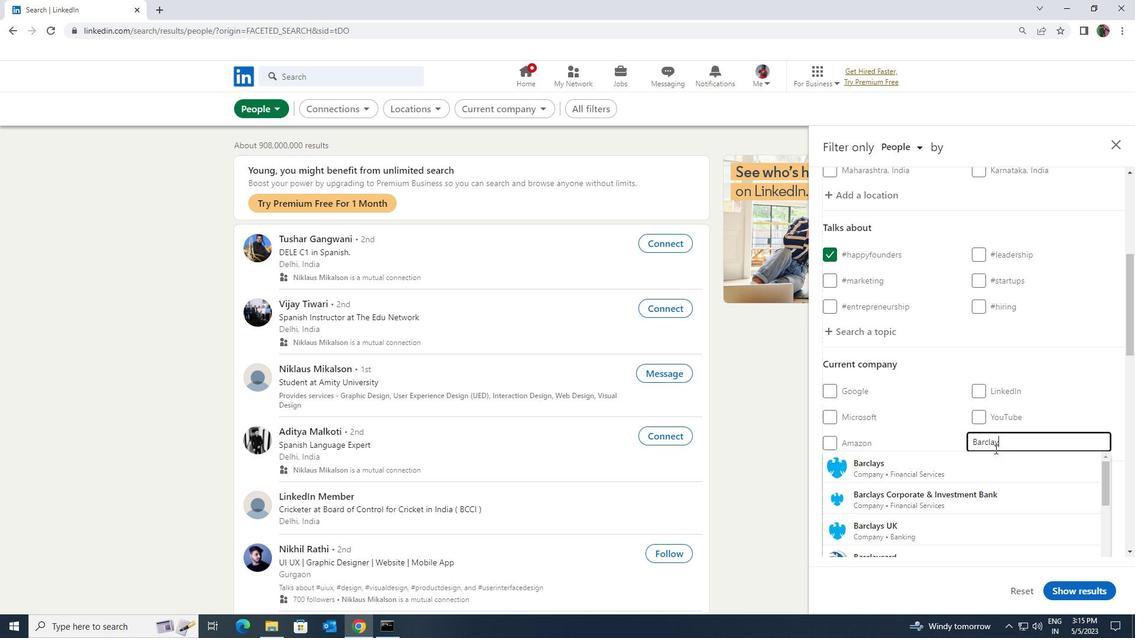
Action: Mouse moved to (982, 464)
Screenshot: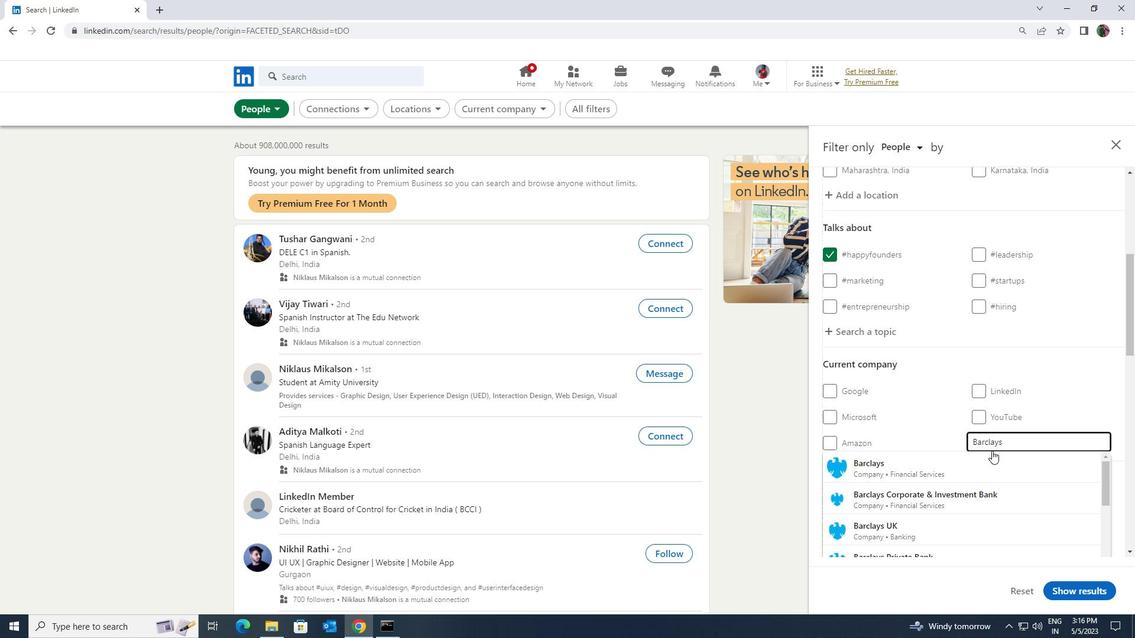 
Action: Mouse pressed left at (982, 464)
Screenshot: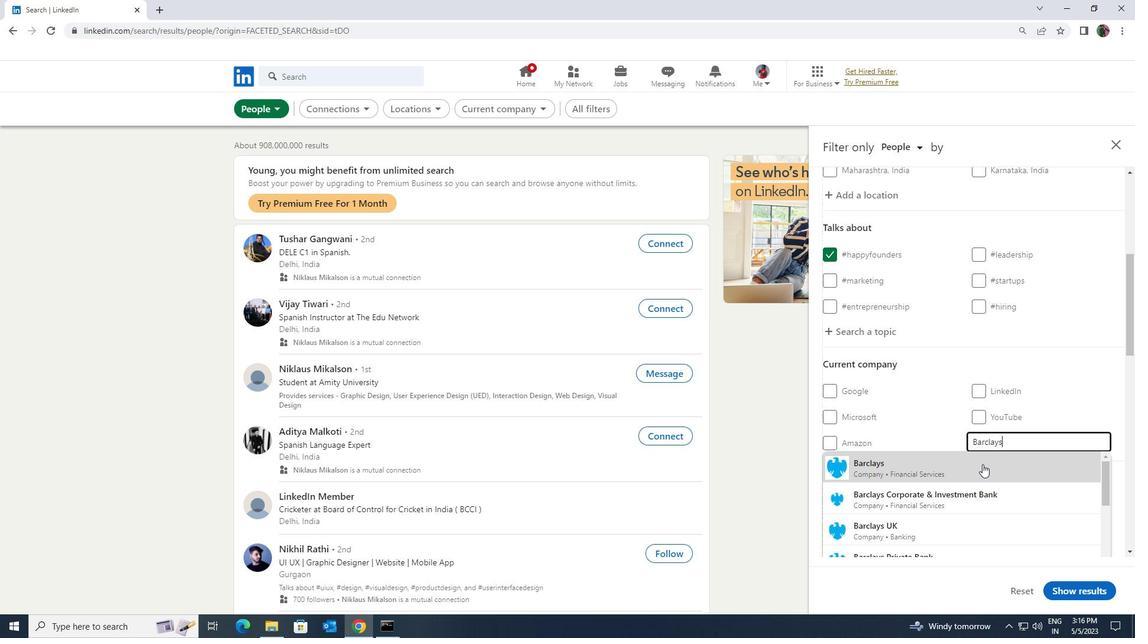 
Action: Mouse scrolled (982, 464) with delta (0, 0)
Screenshot: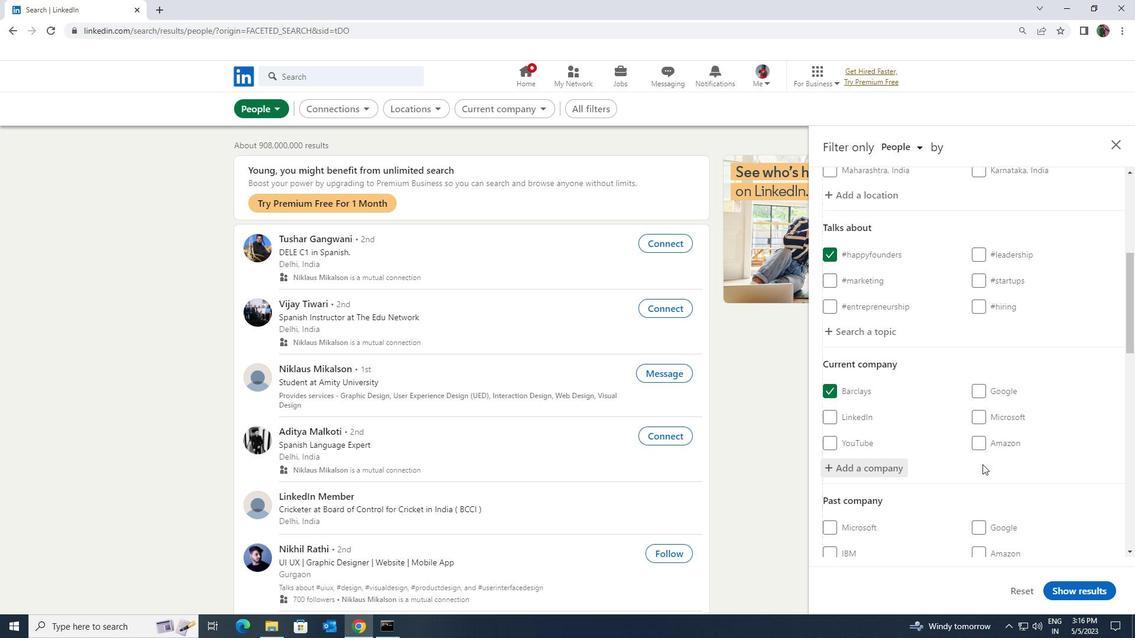 
Action: Mouse scrolled (982, 464) with delta (0, 0)
Screenshot: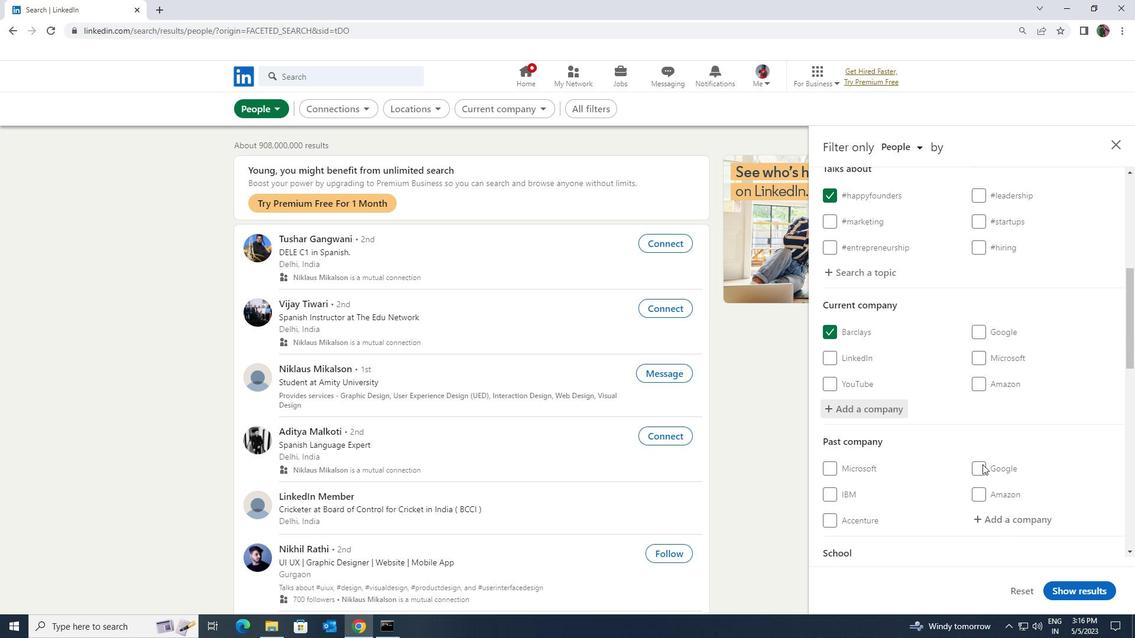 
Action: Mouse scrolled (982, 464) with delta (0, 0)
Screenshot: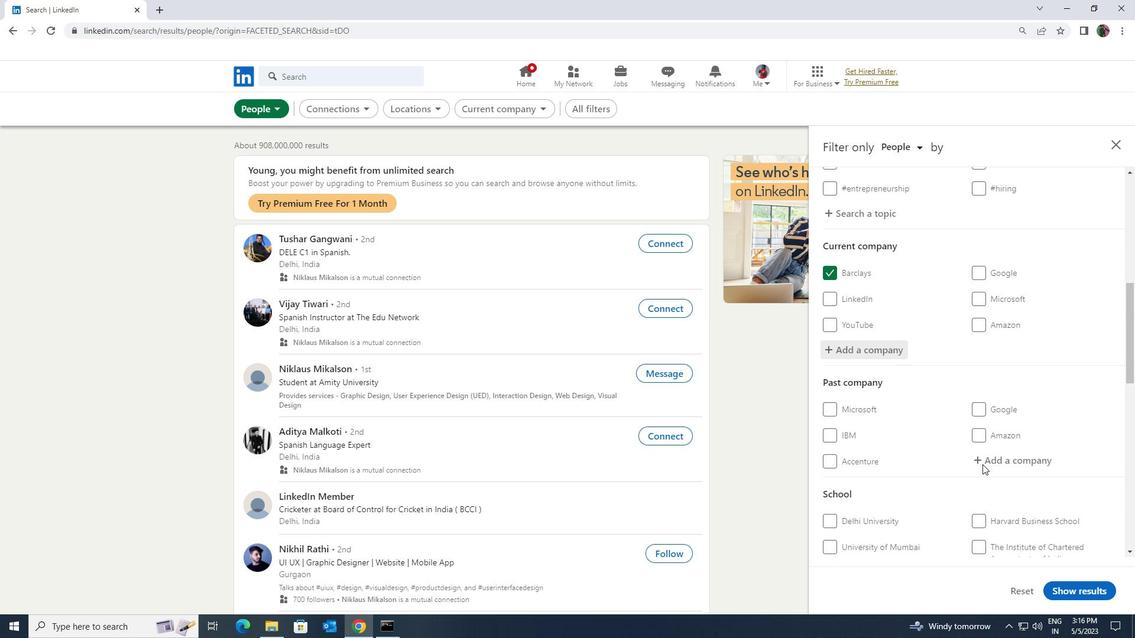 
Action: Mouse scrolled (982, 464) with delta (0, 0)
Screenshot: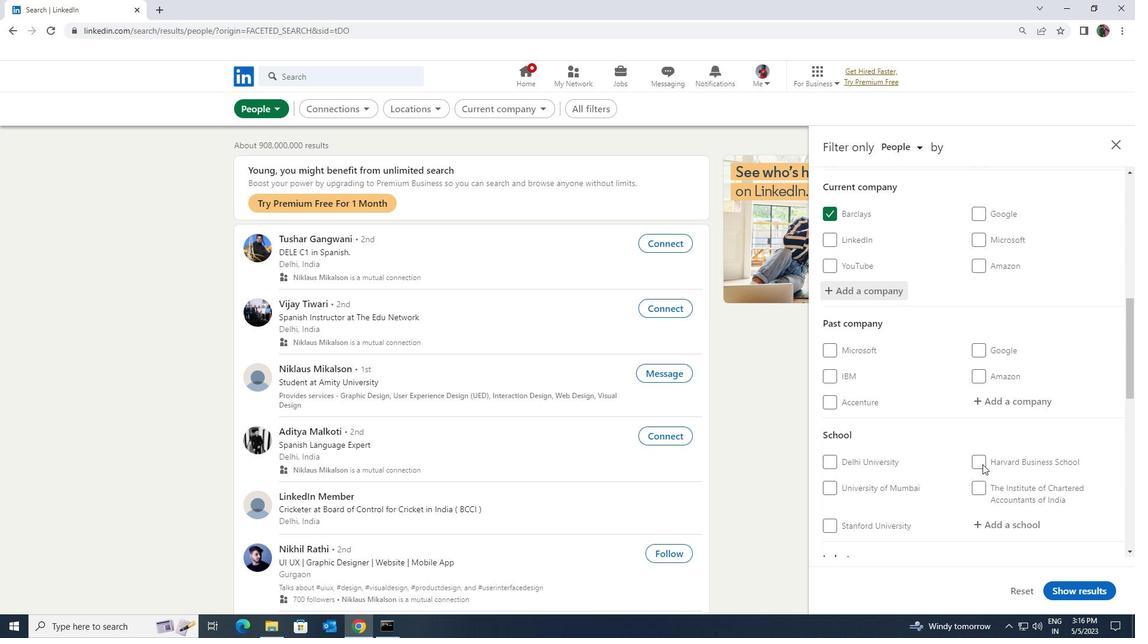
Action: Mouse moved to (980, 465)
Screenshot: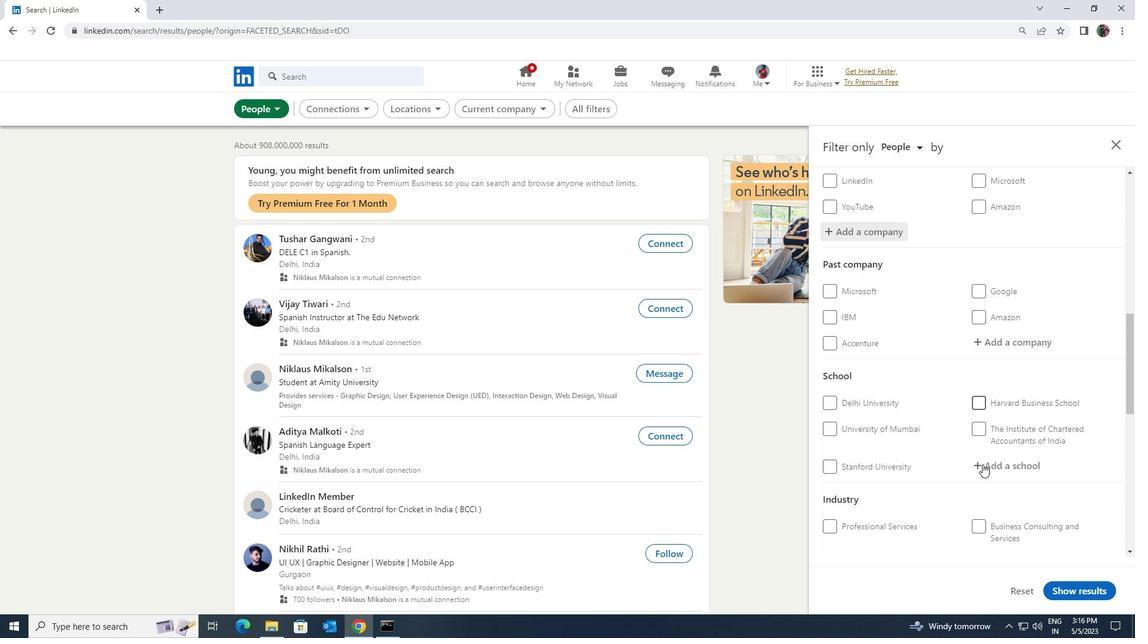 
Action: Mouse pressed left at (980, 465)
Screenshot: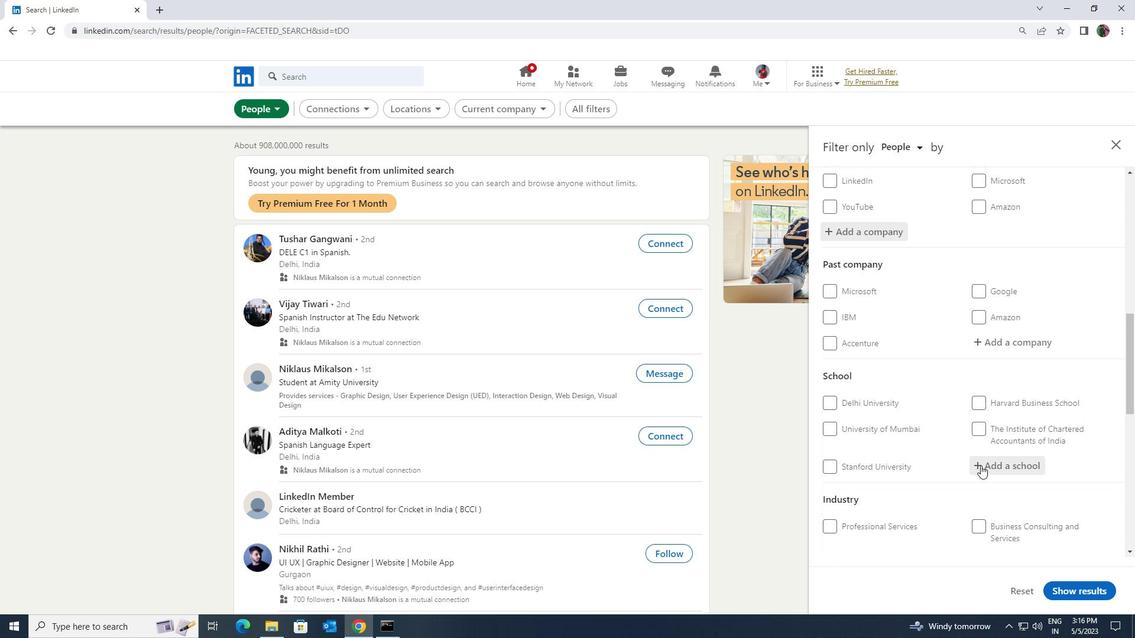 
Action: Key pressed <Key.shift><Key.shift>MANIPUR<Key.space><Key.shift>UNIVERSITY
Screenshot: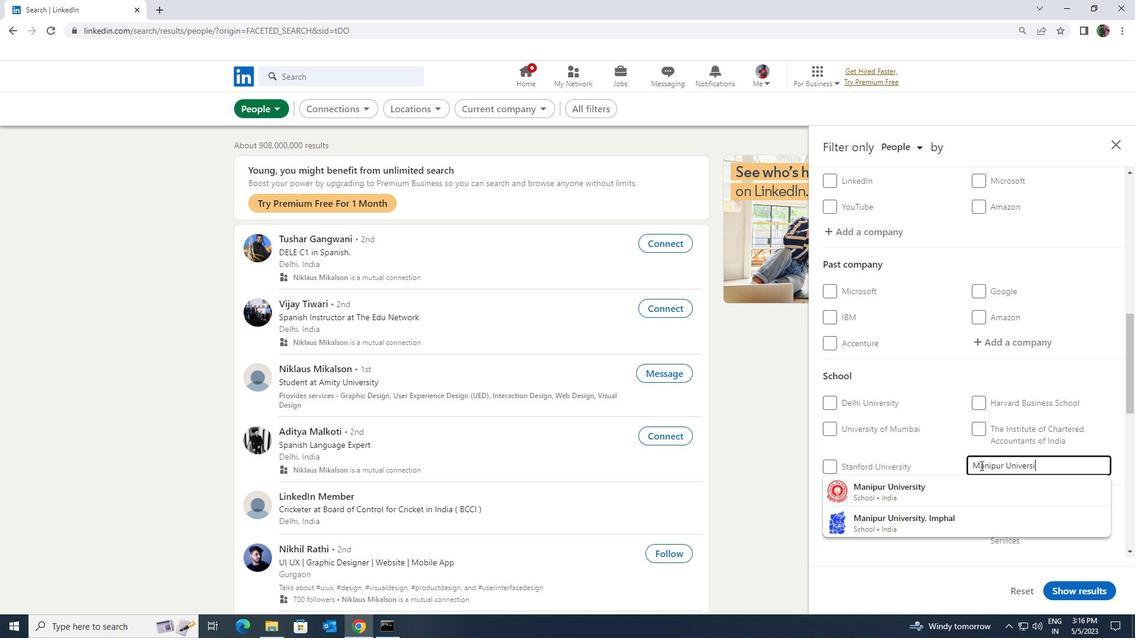 
Action: Mouse moved to (978, 474)
Screenshot: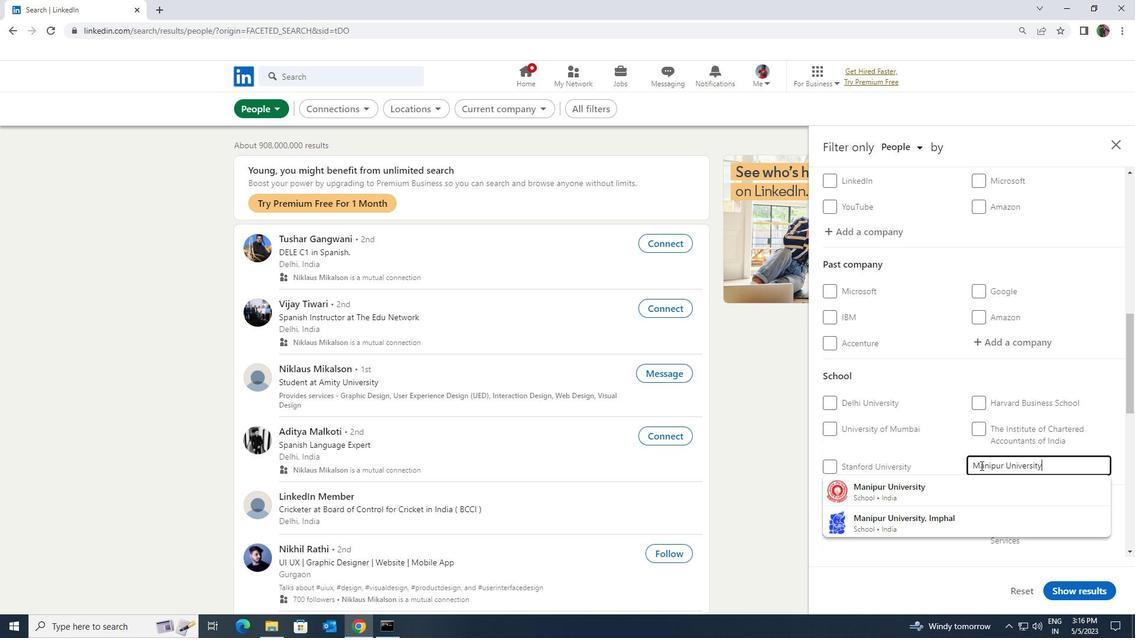 
Action: Mouse pressed left at (978, 474)
Screenshot: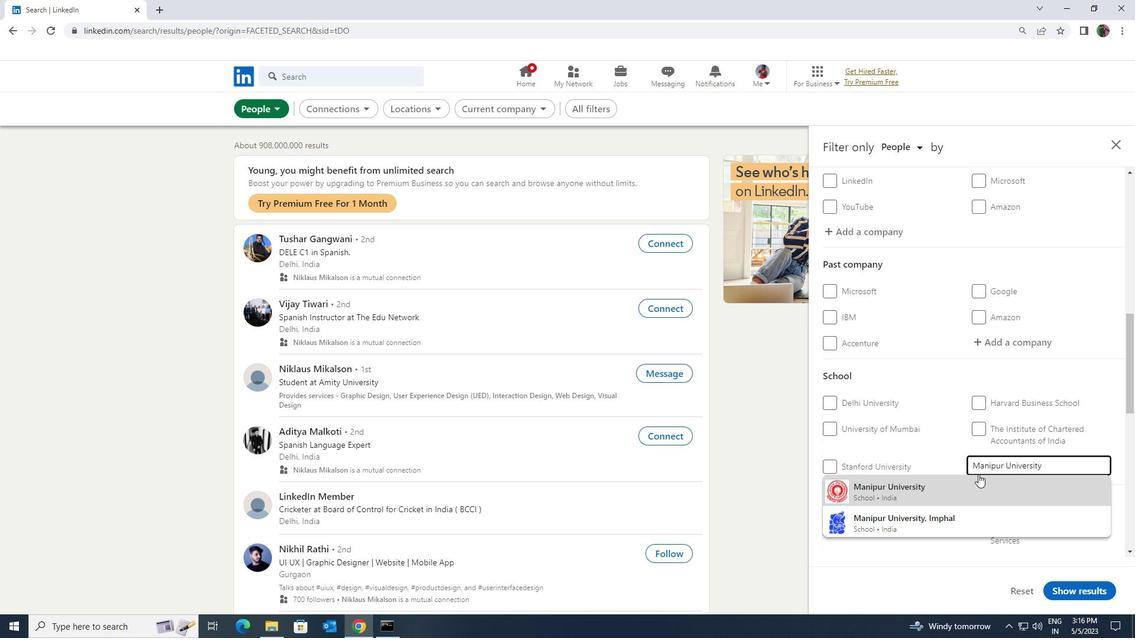 
Action: Mouse moved to (976, 475)
Screenshot: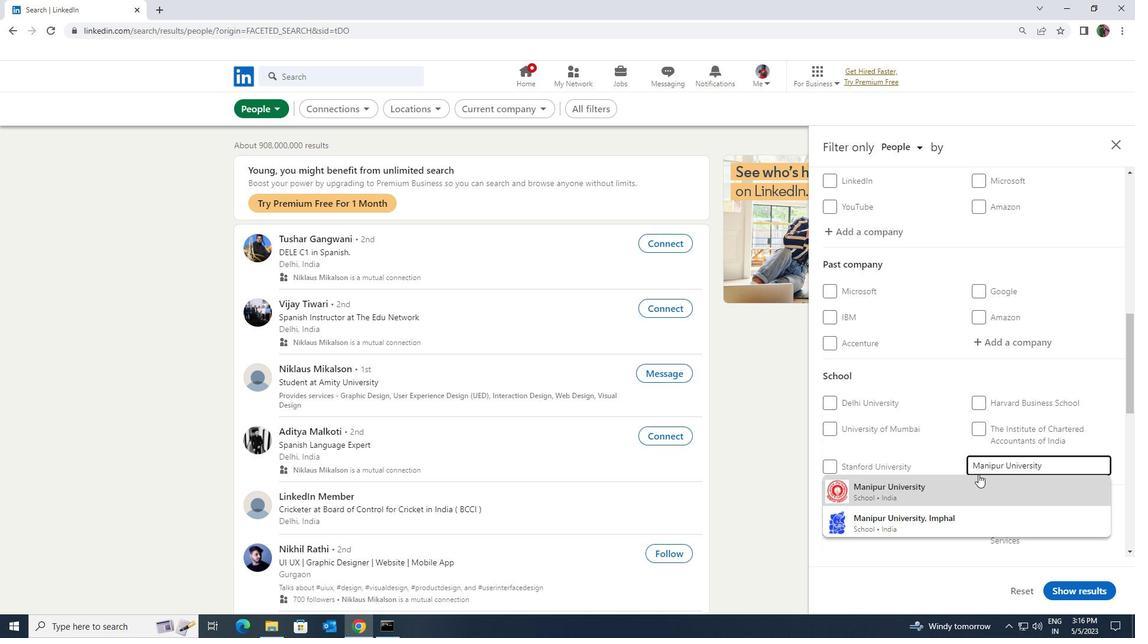 
Action: Mouse scrolled (976, 475) with delta (0, 0)
Screenshot: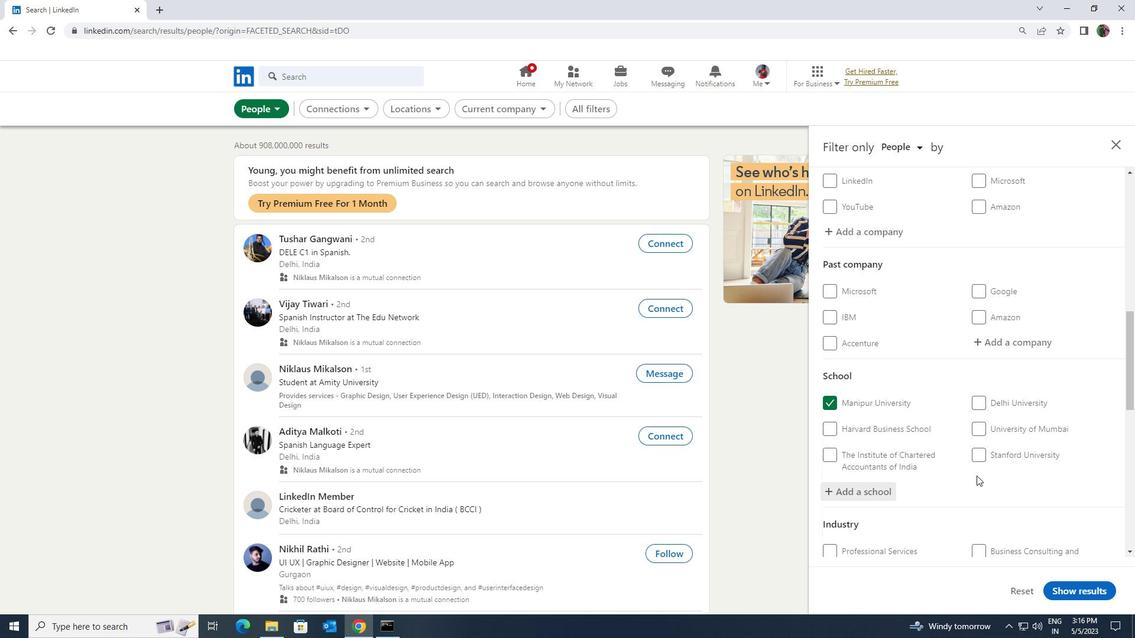 
Action: Mouse scrolled (976, 475) with delta (0, 0)
Screenshot: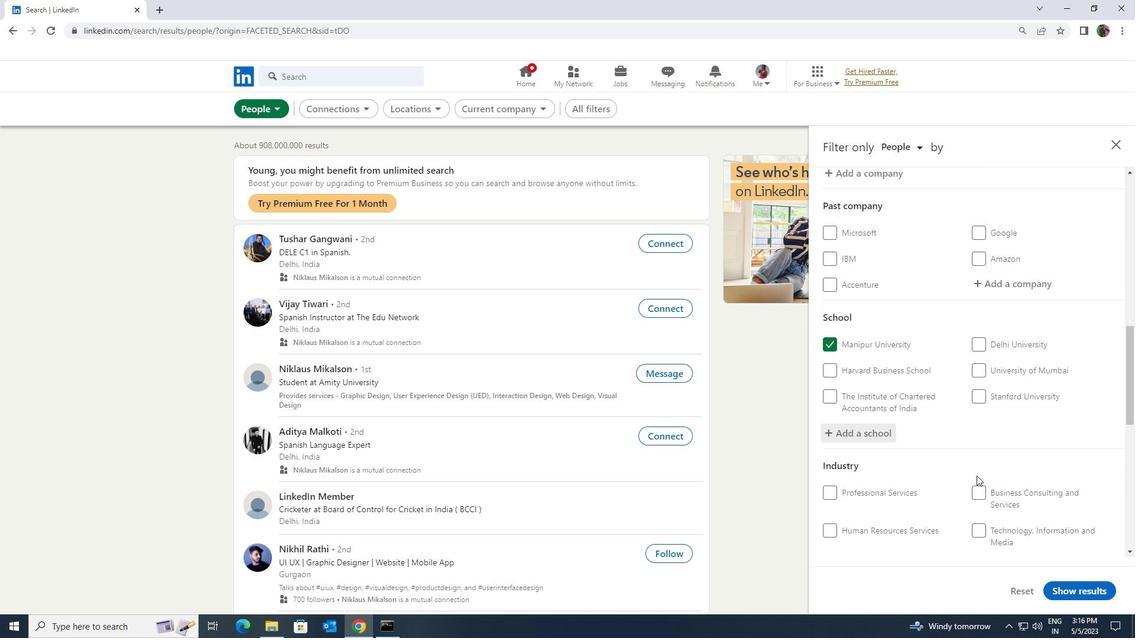 
Action: Mouse scrolled (976, 475) with delta (0, 0)
Screenshot: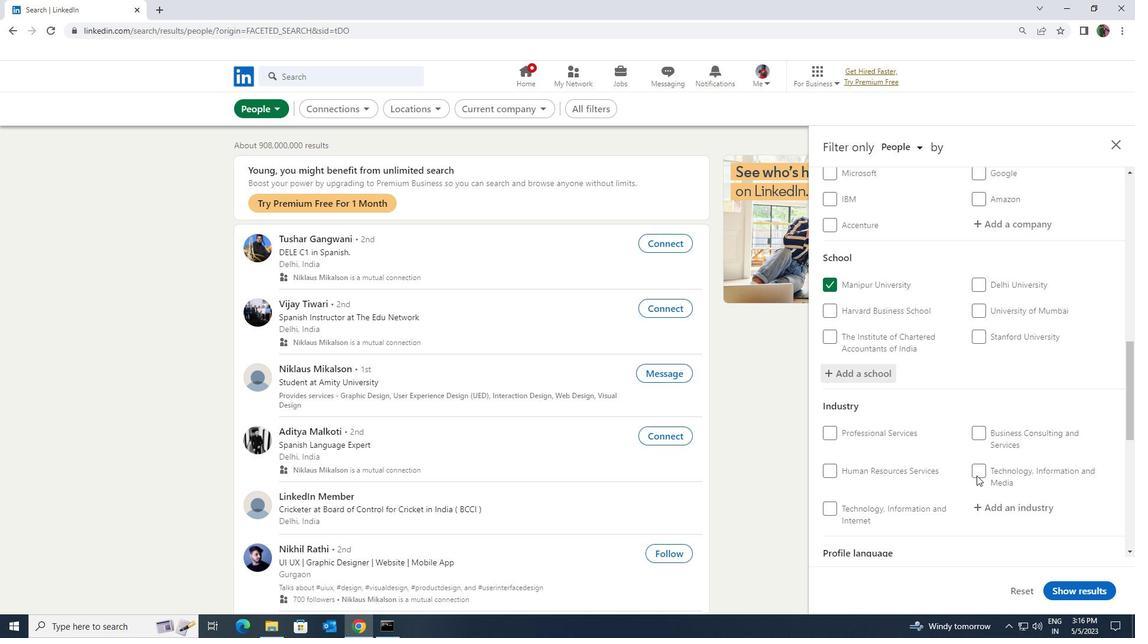 
Action: Mouse moved to (984, 452)
Screenshot: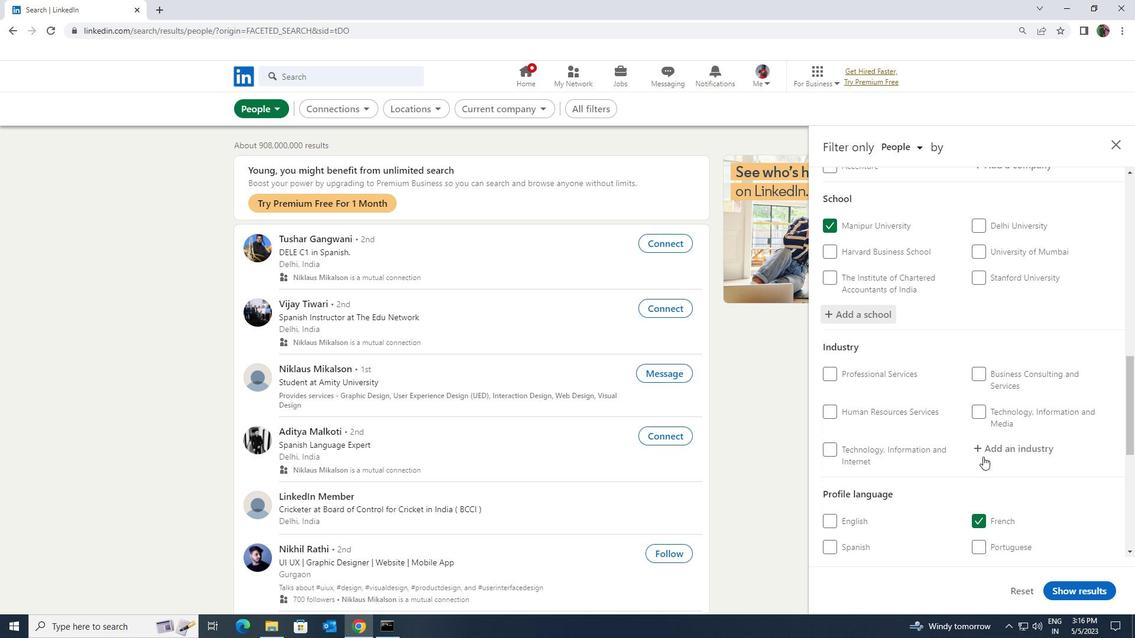 
Action: Mouse pressed left at (984, 452)
Screenshot: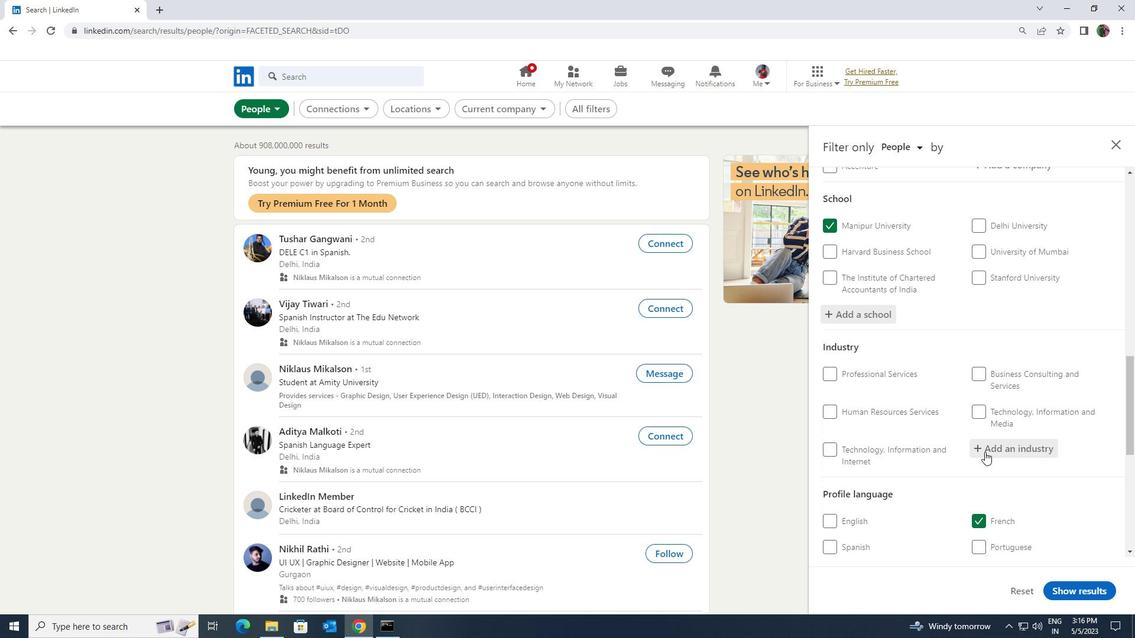 
Action: Key pressed <Key.shift><Key.shift><Key.shift><Key.shift>MEAT<Key.space><Key.shift><Key.shift>PRODUV<Key.backspace>CTS
Screenshot: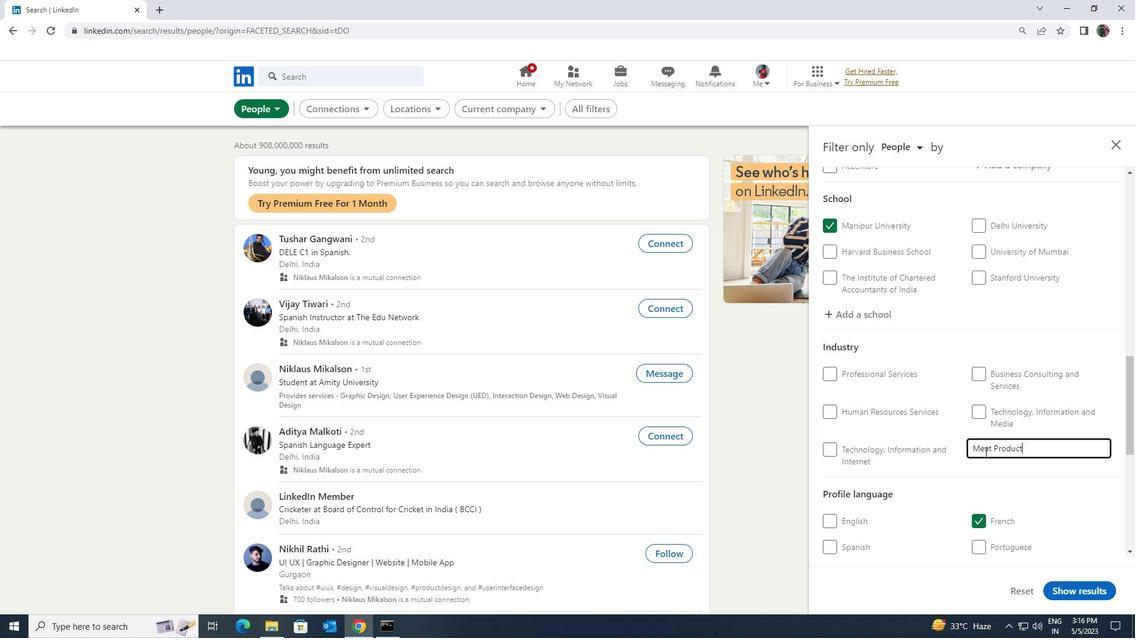 
Action: Mouse moved to (975, 463)
Screenshot: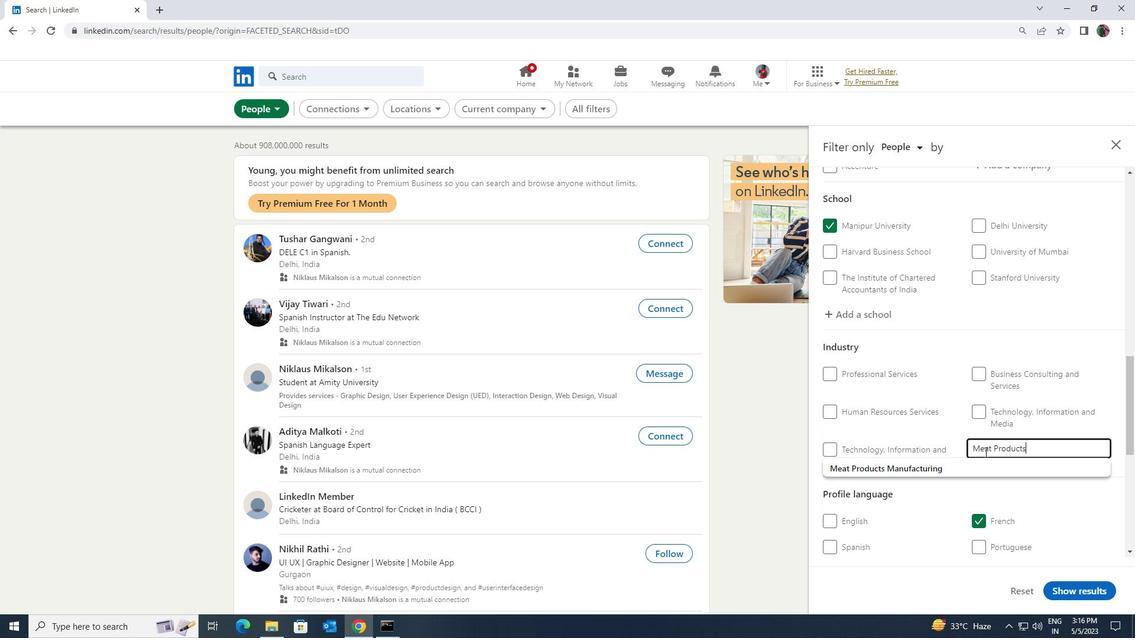 
Action: Mouse pressed left at (975, 463)
Screenshot: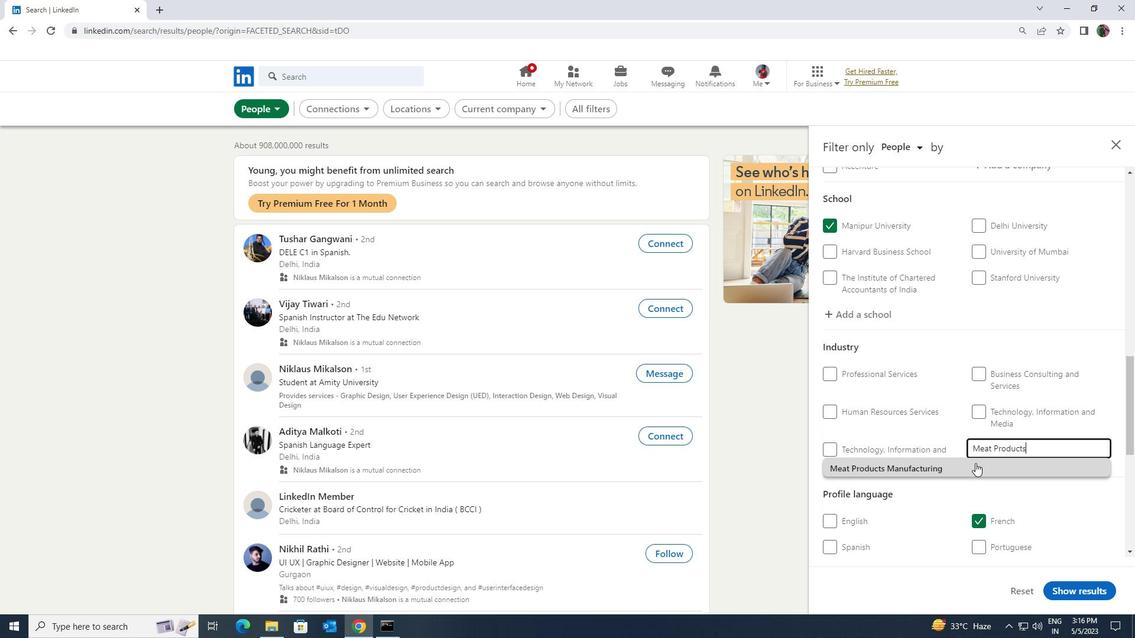 
Action: Mouse scrolled (975, 462) with delta (0, 0)
Screenshot: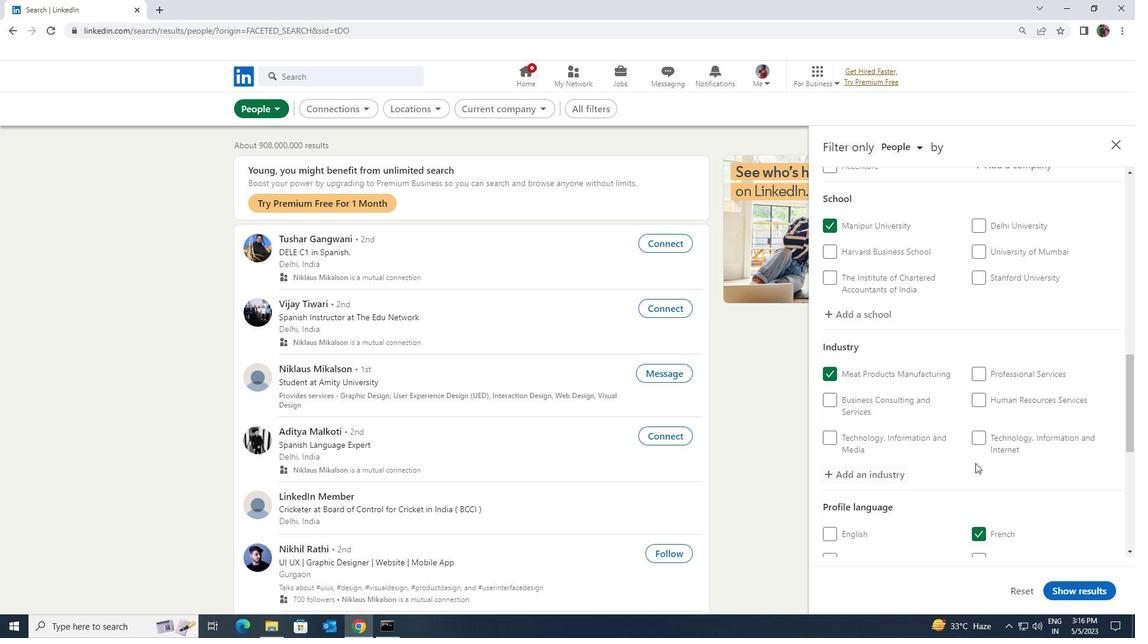 
Action: Mouse scrolled (975, 462) with delta (0, 0)
Screenshot: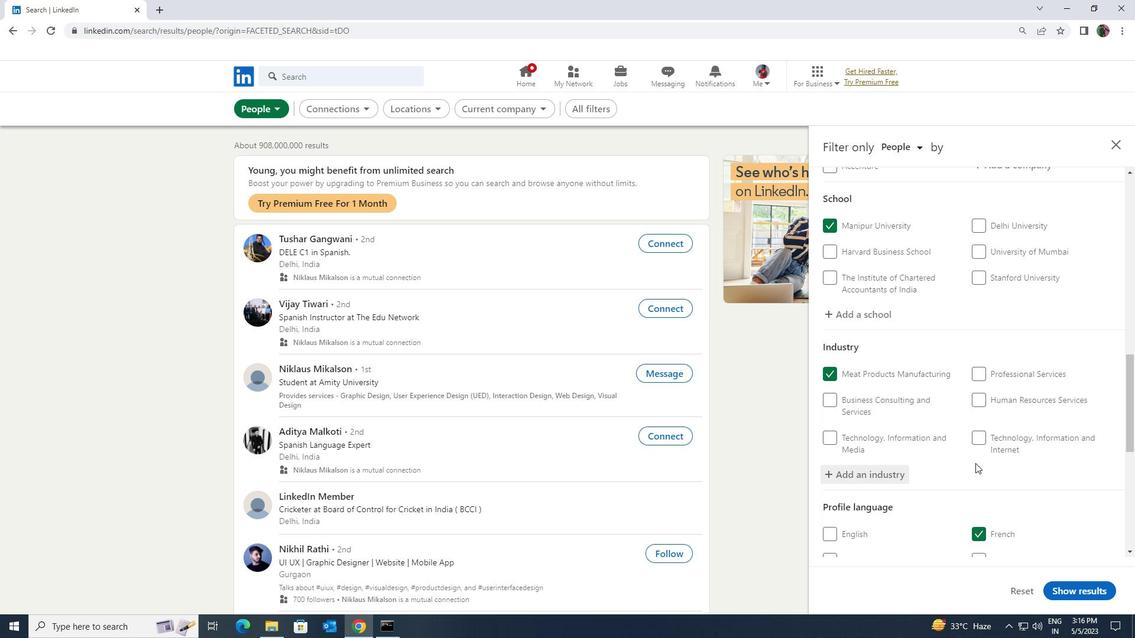 
Action: Mouse scrolled (975, 462) with delta (0, 0)
Screenshot: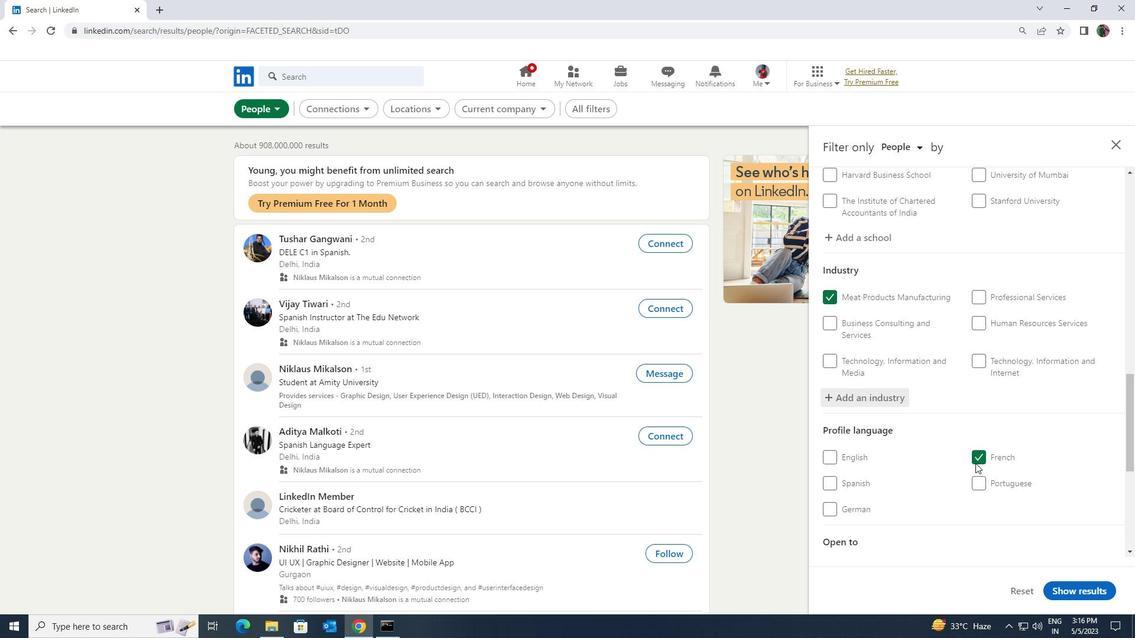 
Action: Mouse scrolled (975, 462) with delta (0, 0)
Screenshot: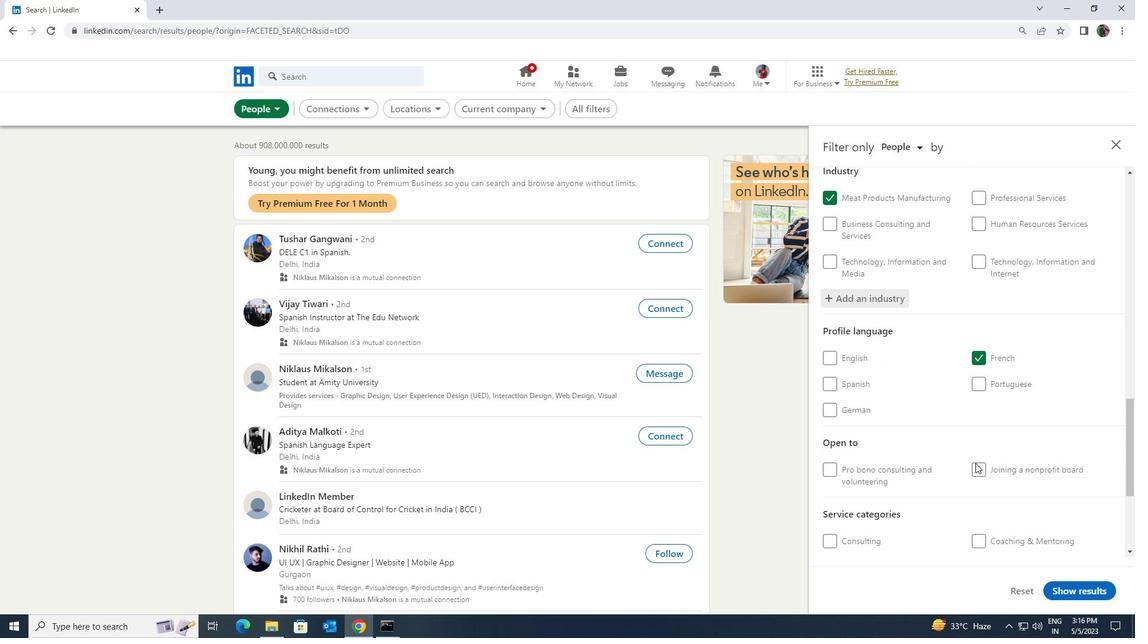 
Action: Mouse scrolled (975, 462) with delta (0, 0)
Screenshot: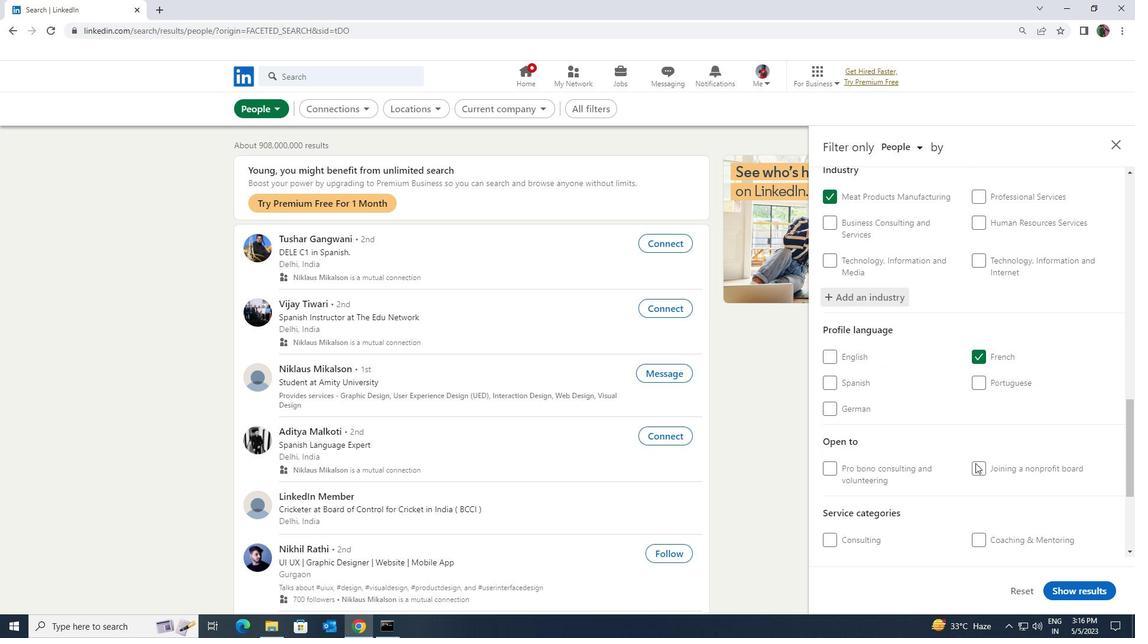 
Action: Mouse moved to (982, 469)
Screenshot: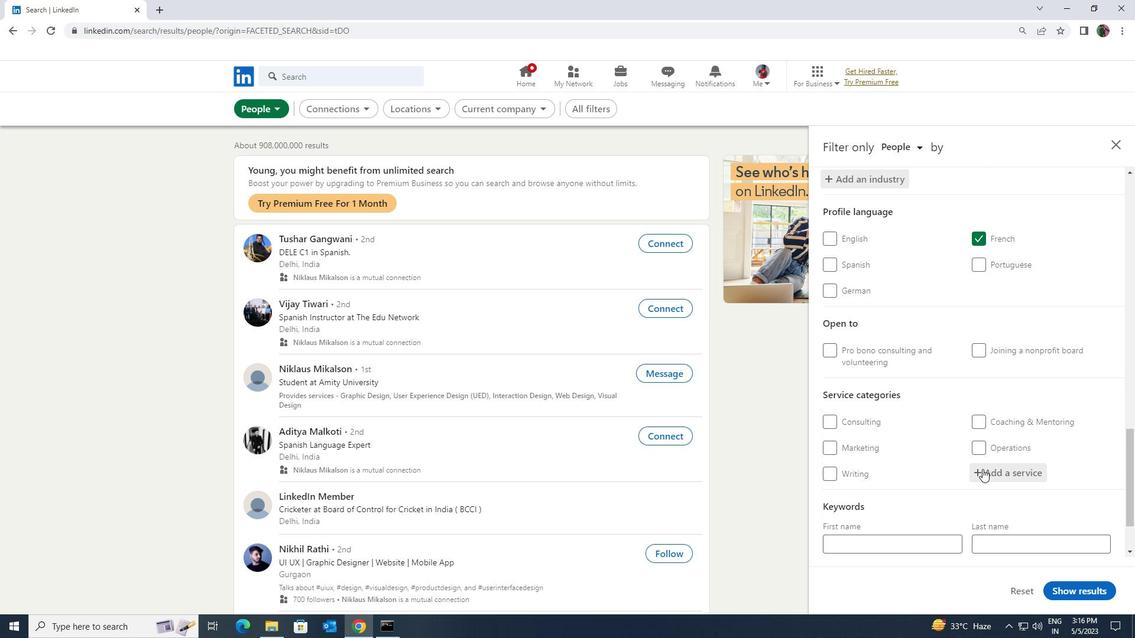 
Action: Mouse pressed left at (982, 469)
Screenshot: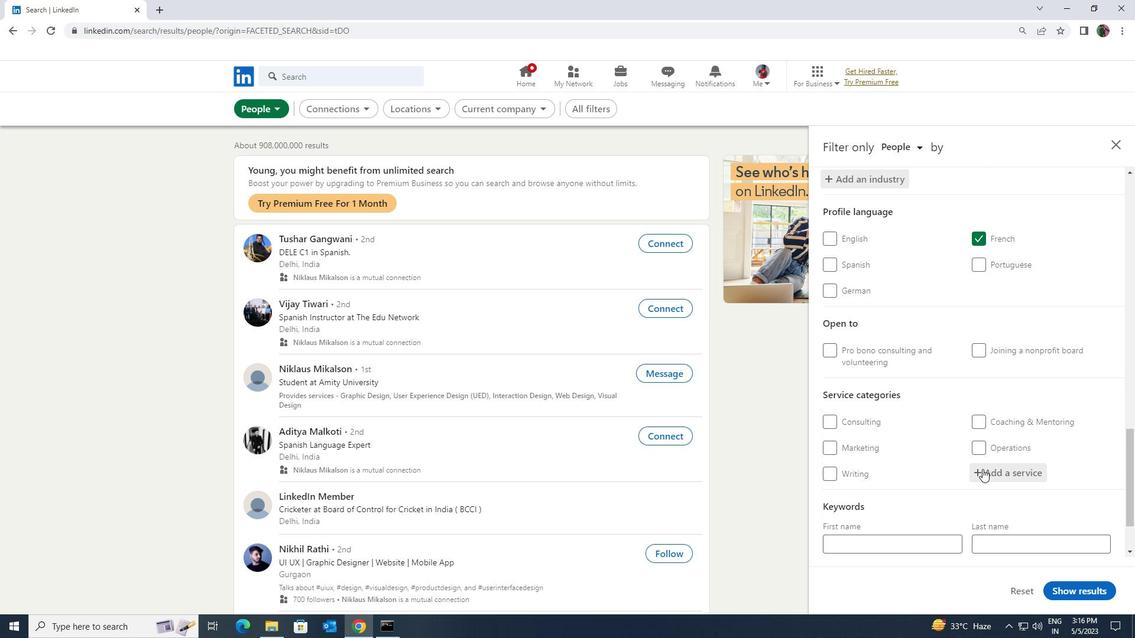 
Action: Key pressed <Key.shift><Key.shift><Key.shift><Key.shift>SOCIAL<Key.space><Key.shift>MEDIA
Screenshot: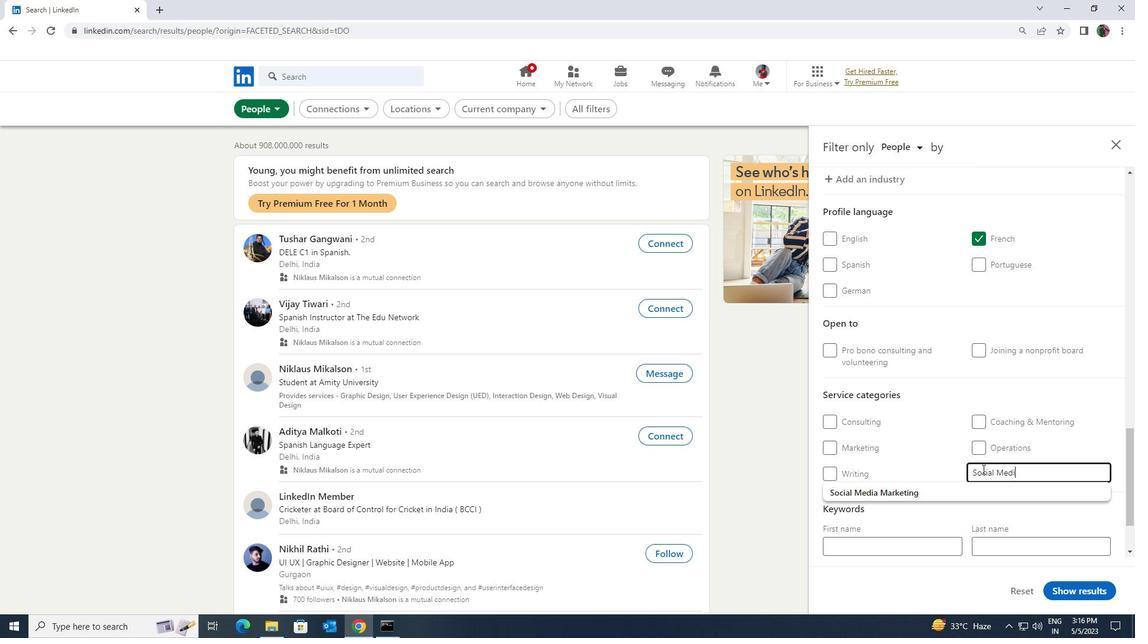 
Action: Mouse moved to (1000, 485)
Screenshot: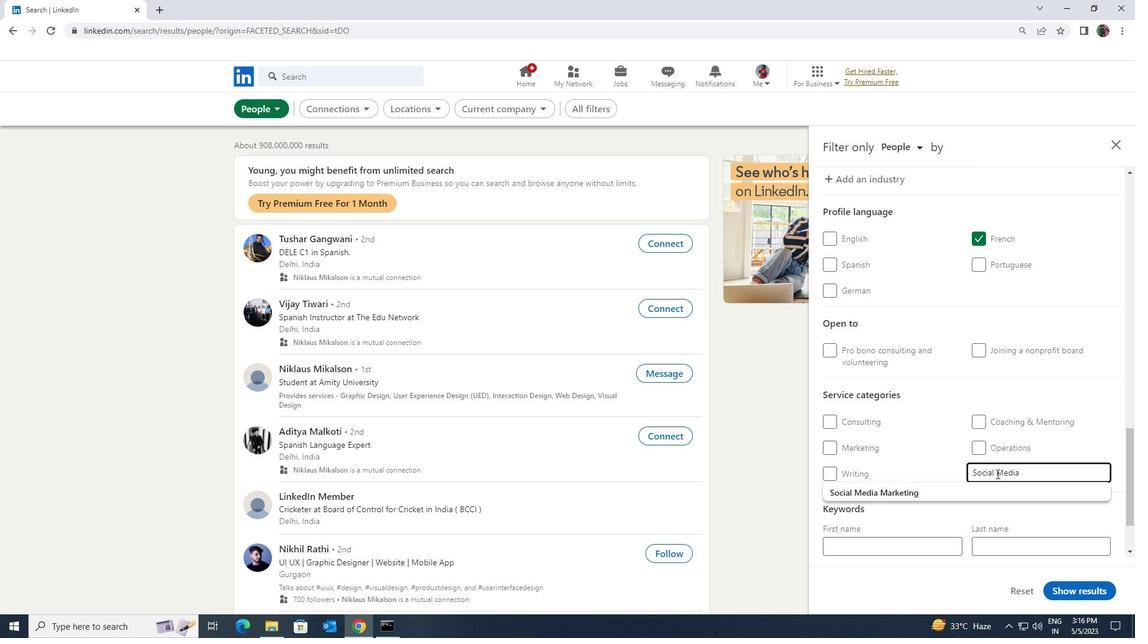 
Action: Mouse pressed left at (1000, 485)
Screenshot: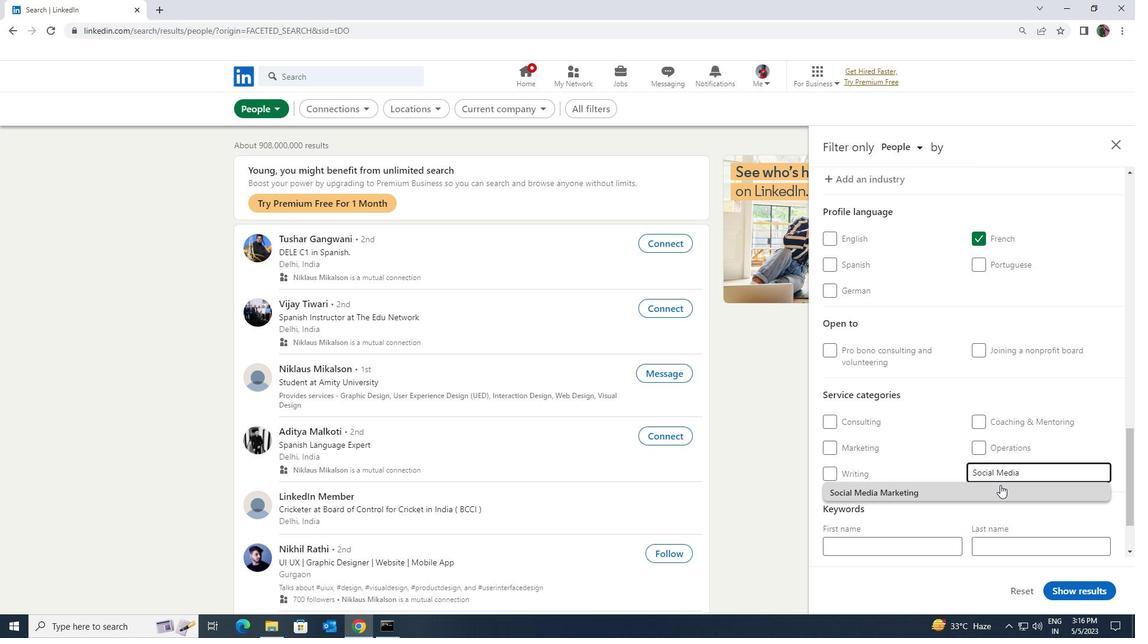 
Action: Mouse scrolled (1000, 484) with delta (0, 0)
Screenshot: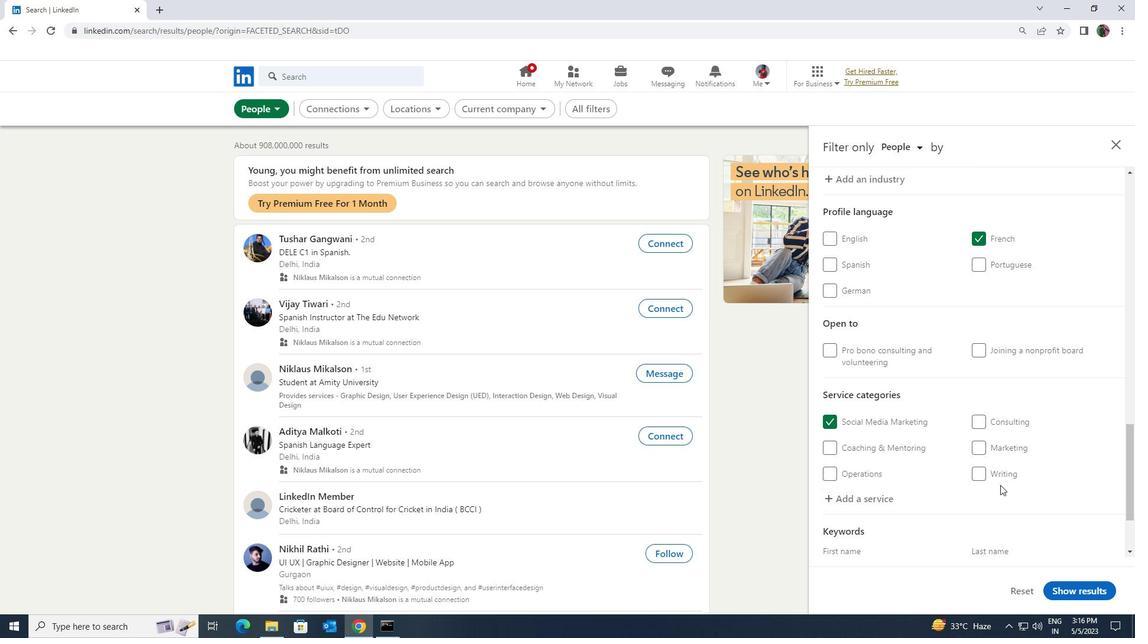 
Action: Mouse scrolled (1000, 484) with delta (0, 0)
Screenshot: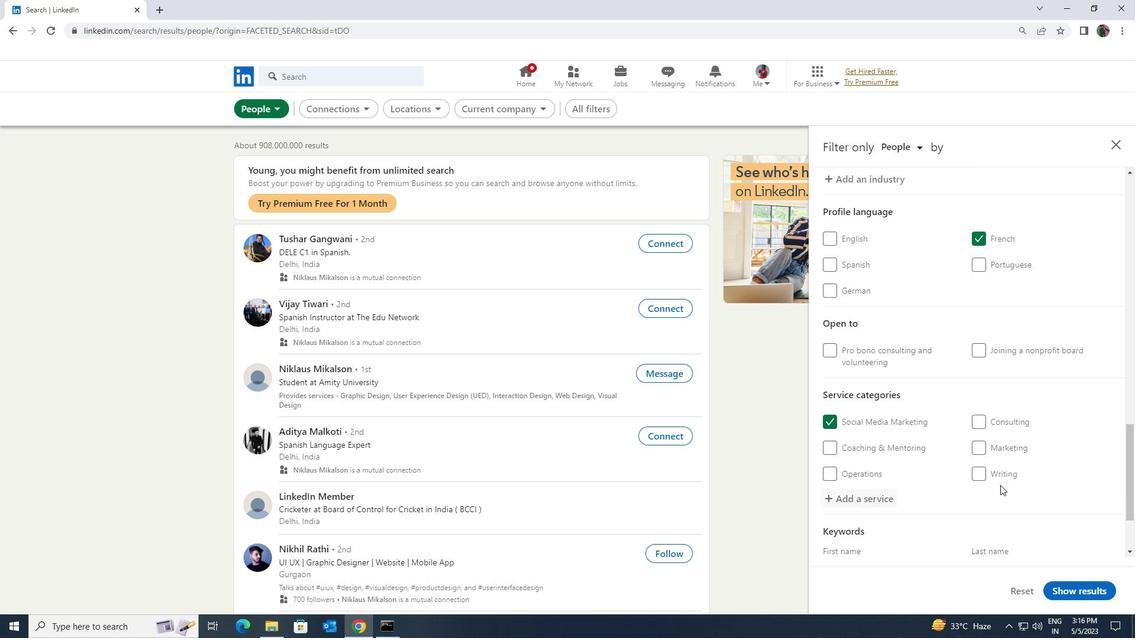 
Action: Mouse scrolled (1000, 484) with delta (0, 0)
Screenshot: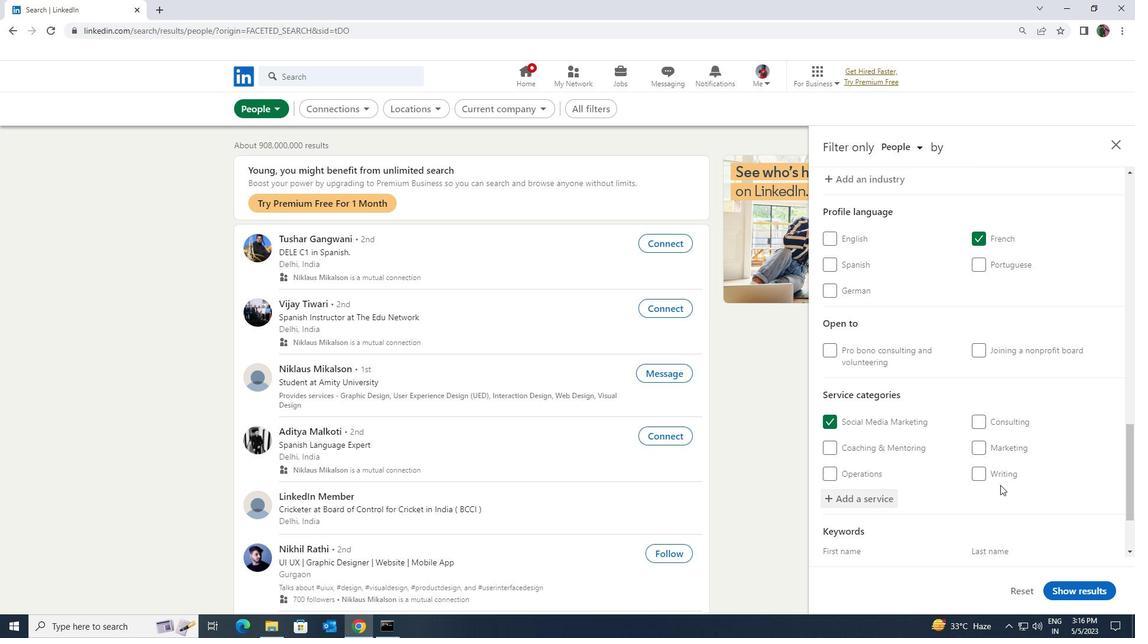 
Action: Mouse moved to (954, 500)
Screenshot: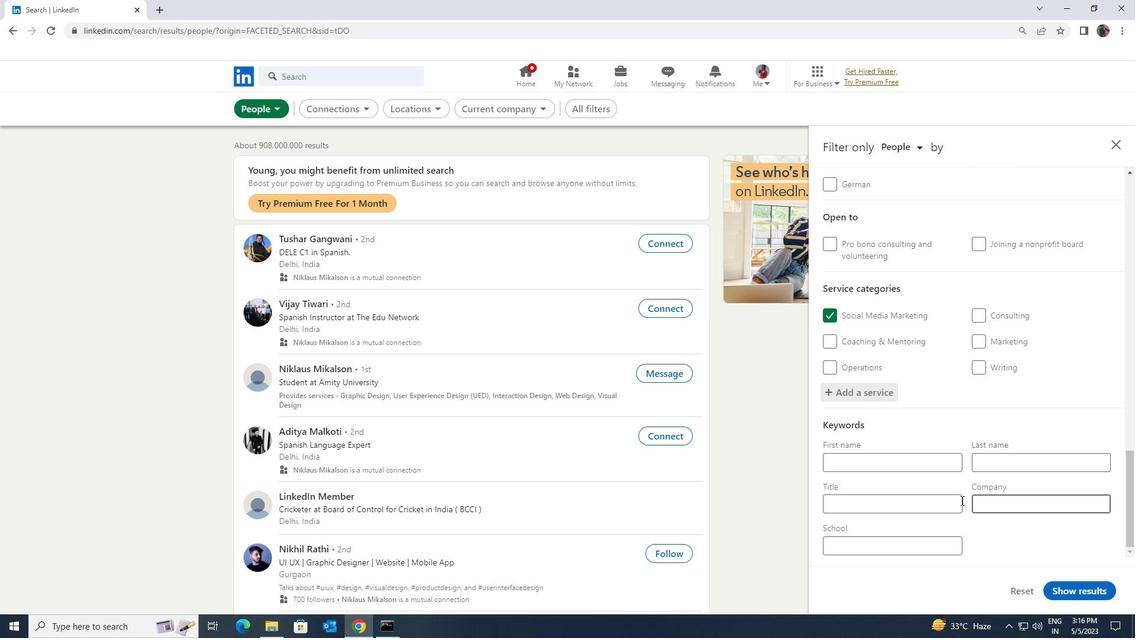 
Action: Mouse pressed left at (954, 500)
Screenshot: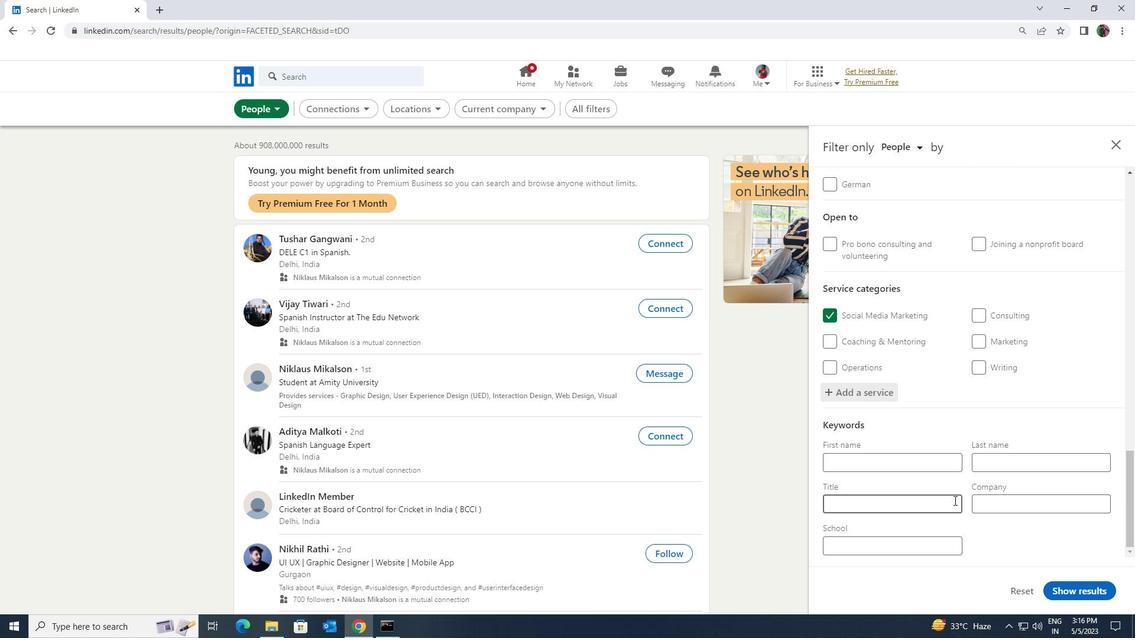 
Action: Key pressed <Key.shift><Key.shift><Key.shift><Key.shift><Key.shift><Key.shift><Key.shift><Key.shift>CRUISE<Key.space><Key.shift><Key.shift>DIREXTOR
Screenshot: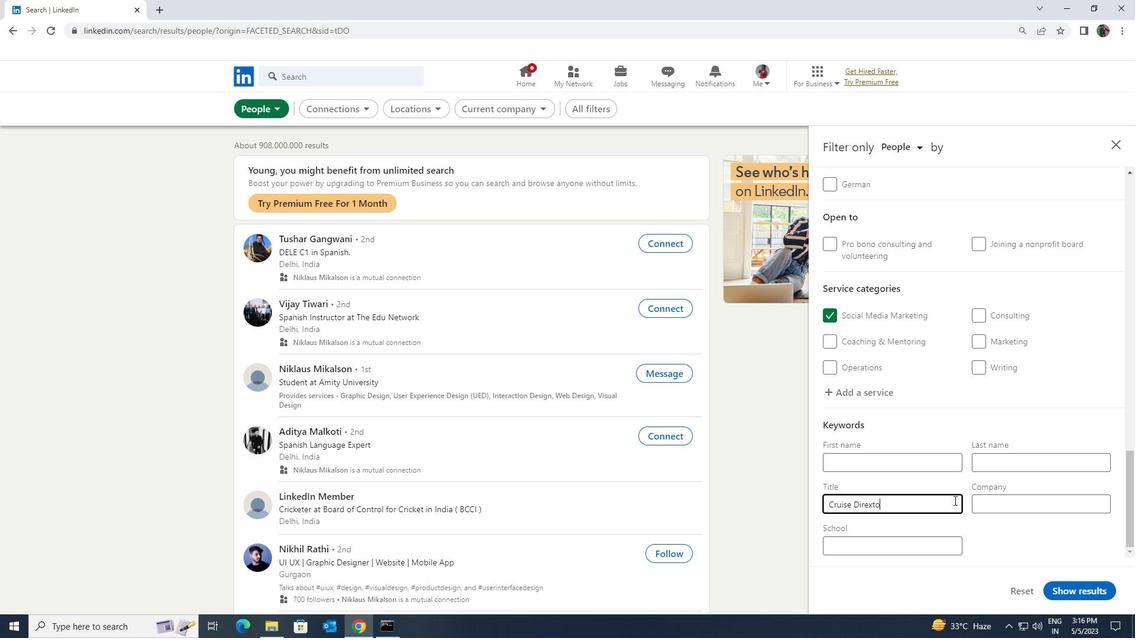 
Action: Mouse moved to (1077, 592)
Screenshot: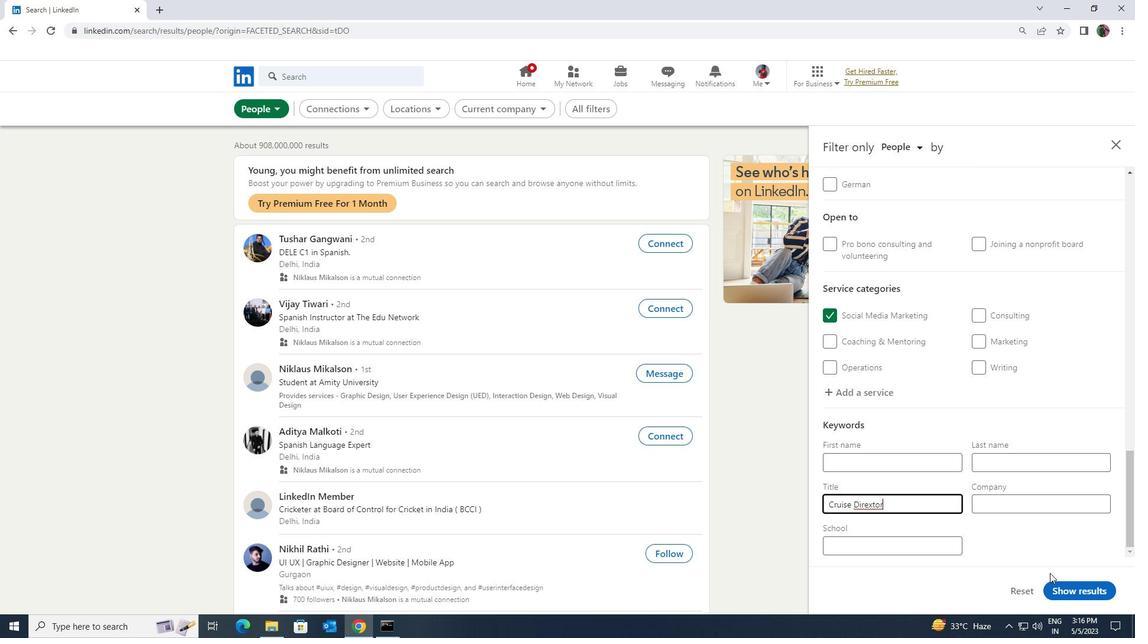 
Action: Mouse pressed left at (1077, 592)
Screenshot: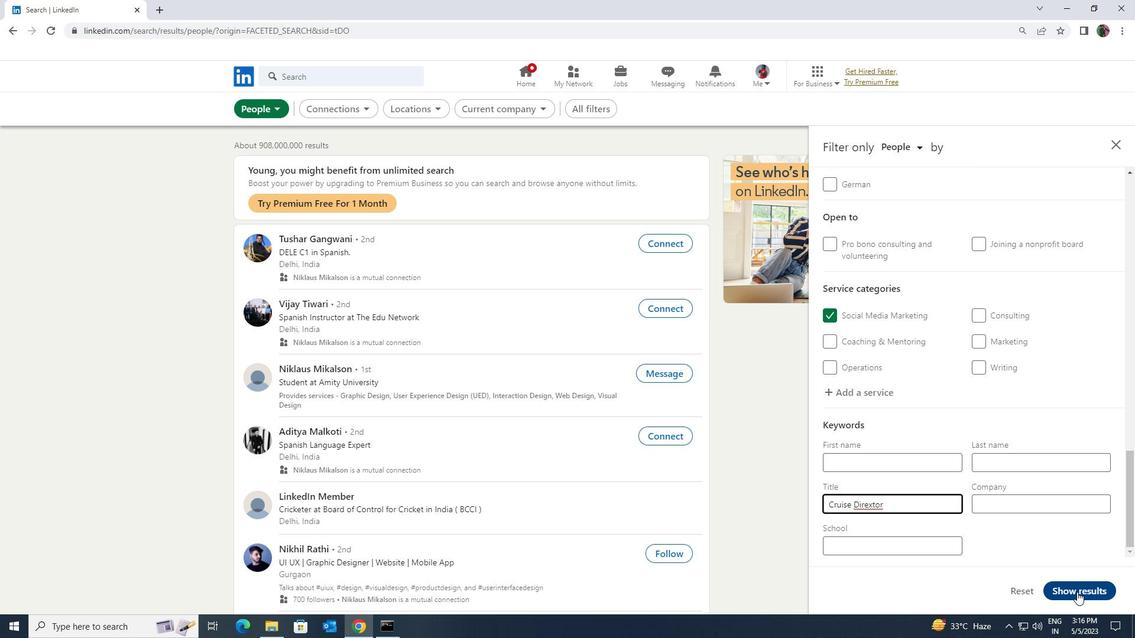 
